 Task: Create a due date automation trigger when advanced on, 2 working days before a card is due add fields with custom fields "Resume" completed at 11:00 AM.
Action: Mouse moved to (1090, 327)
Screenshot: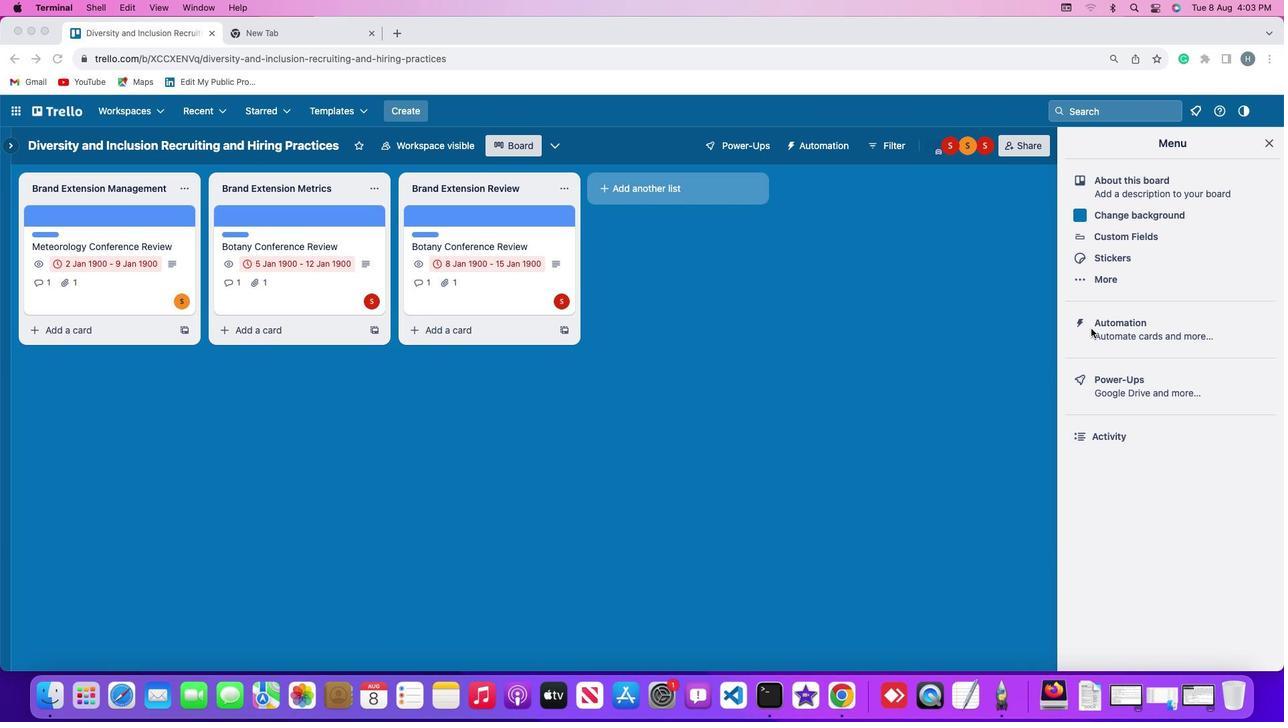 
Action: Mouse pressed left at (1090, 327)
Screenshot: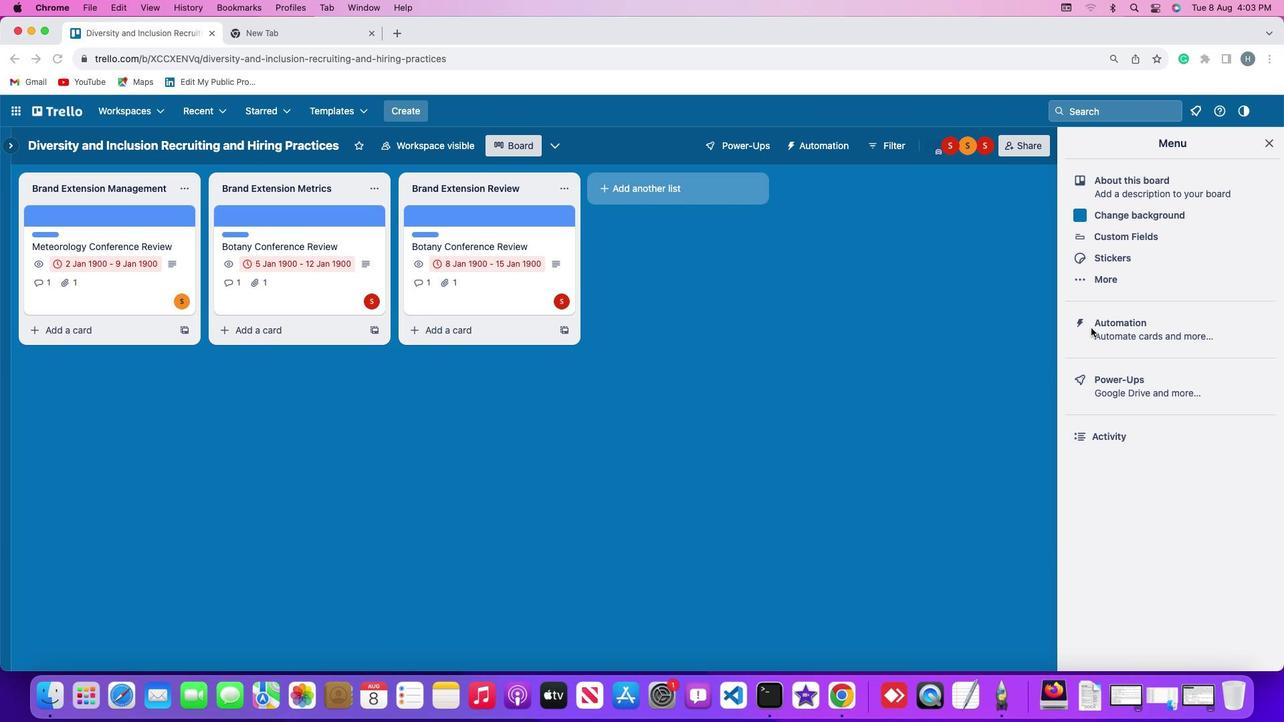 
Action: Mouse pressed left at (1090, 327)
Screenshot: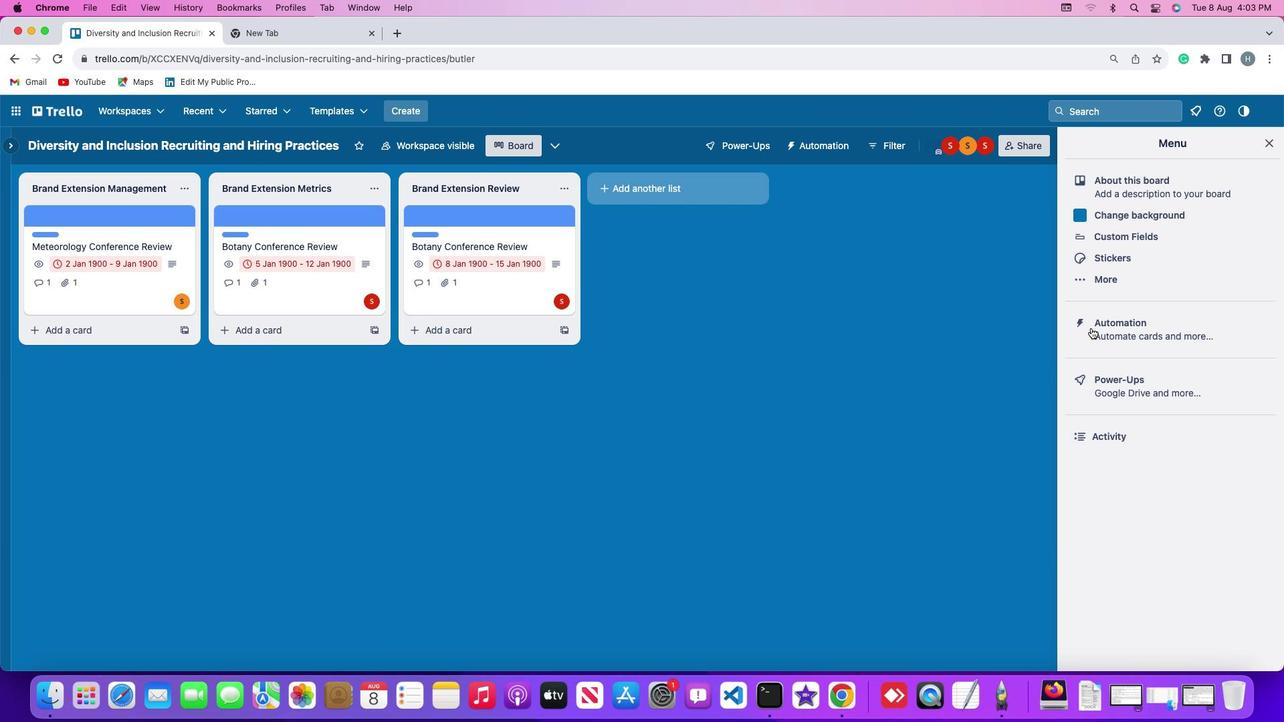 
Action: Mouse moved to (88, 321)
Screenshot: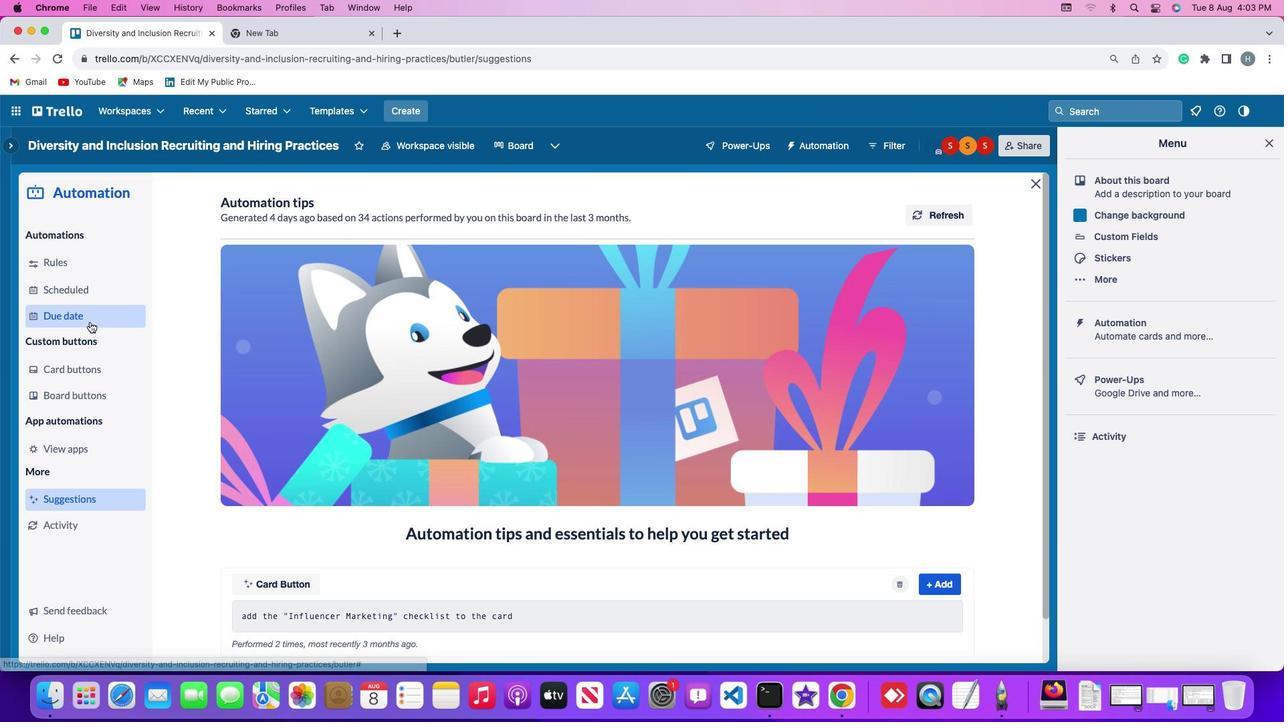 
Action: Mouse pressed left at (88, 321)
Screenshot: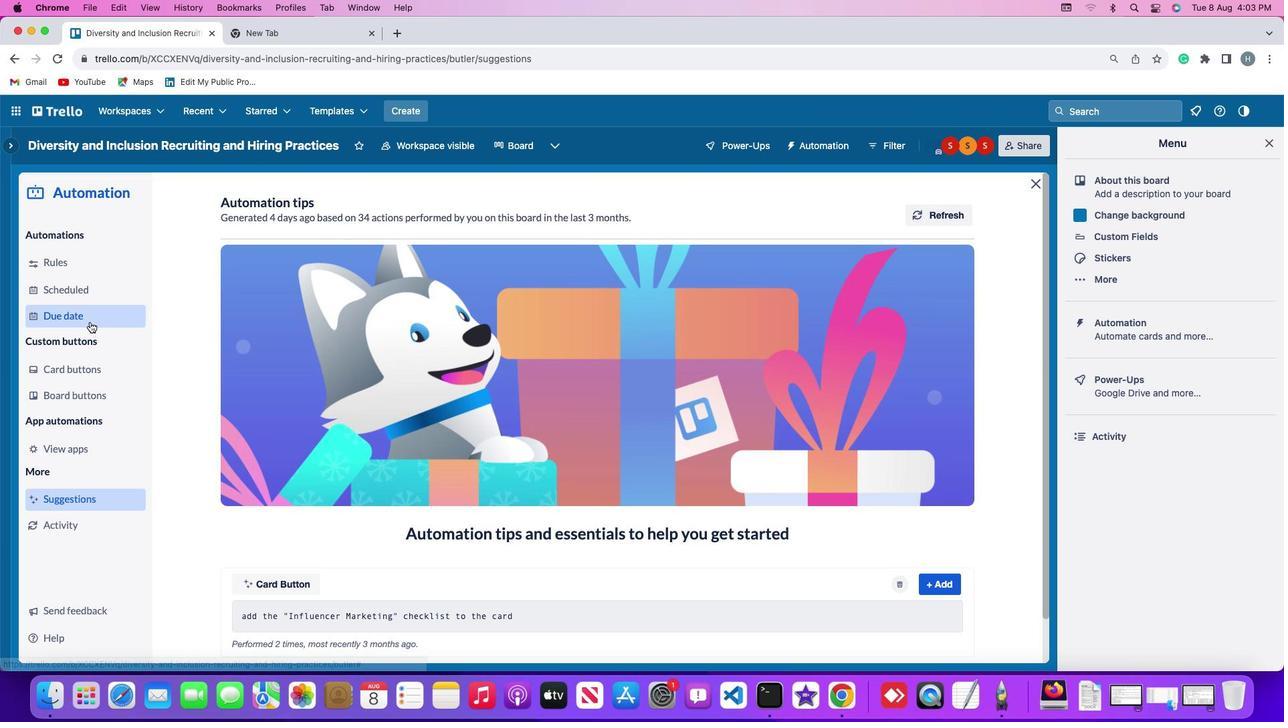 
Action: Mouse moved to (885, 206)
Screenshot: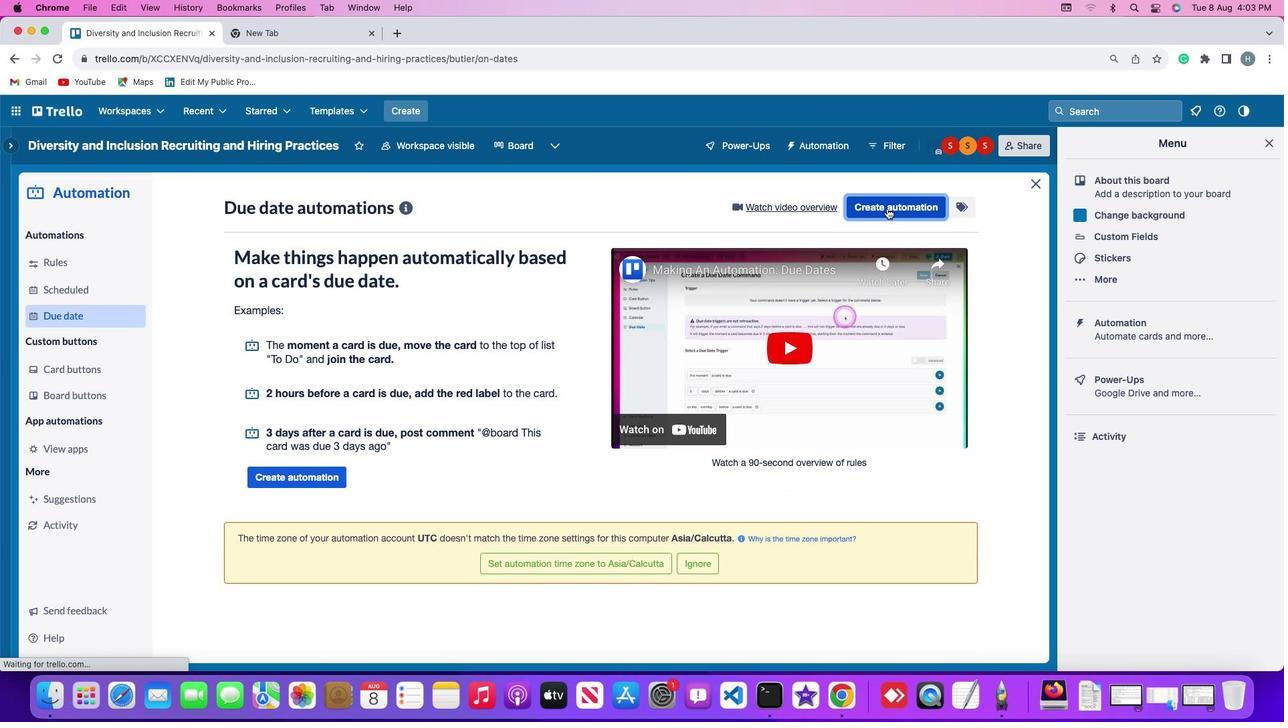
Action: Mouse pressed left at (885, 206)
Screenshot: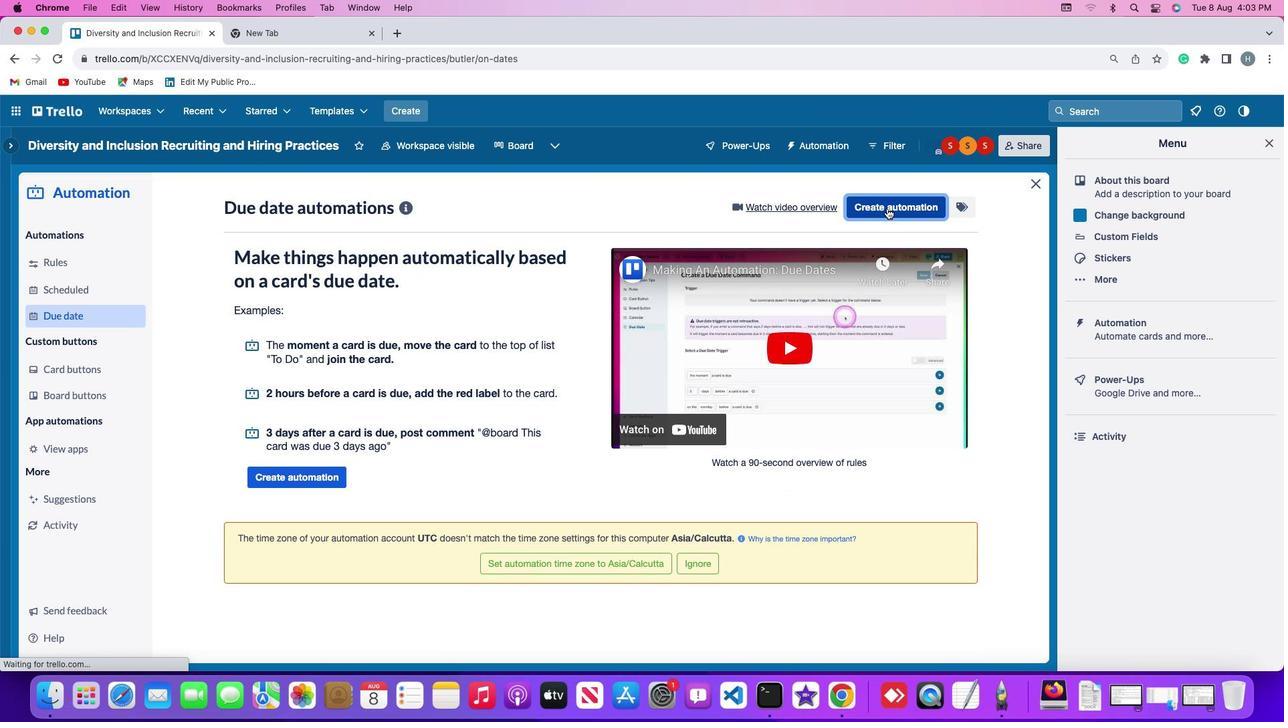 
Action: Mouse moved to (319, 337)
Screenshot: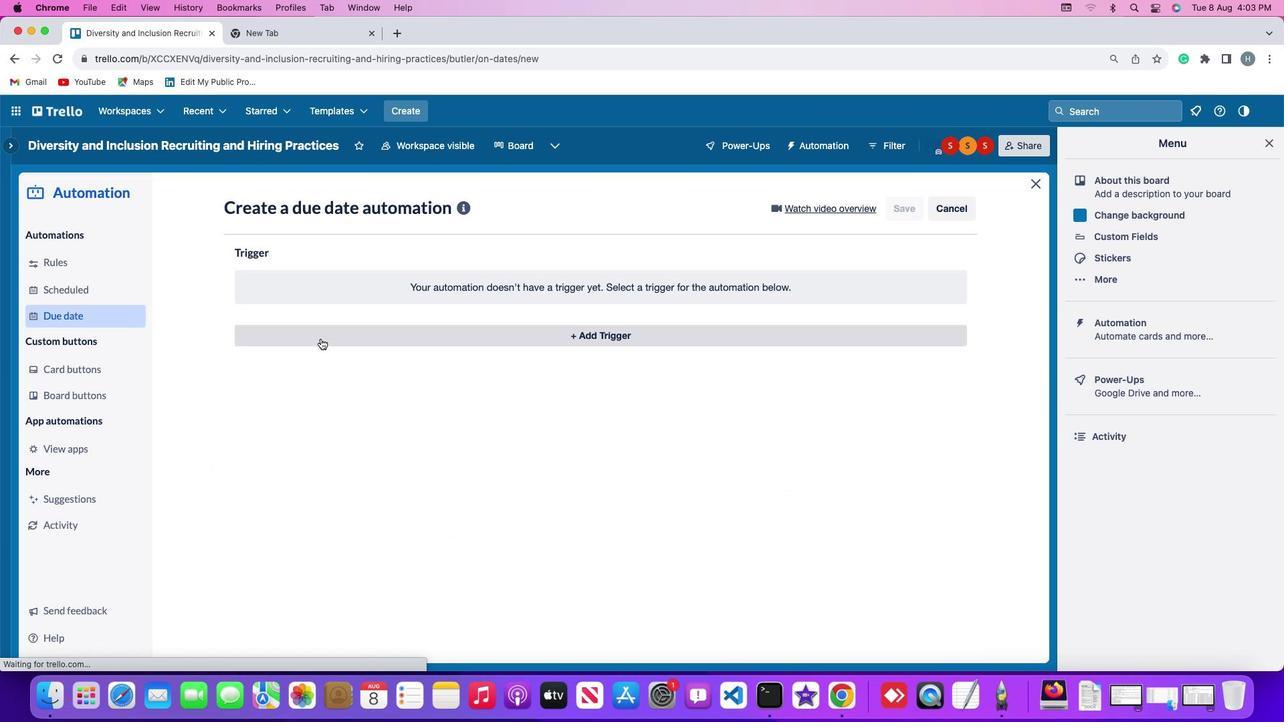 
Action: Mouse pressed left at (319, 337)
Screenshot: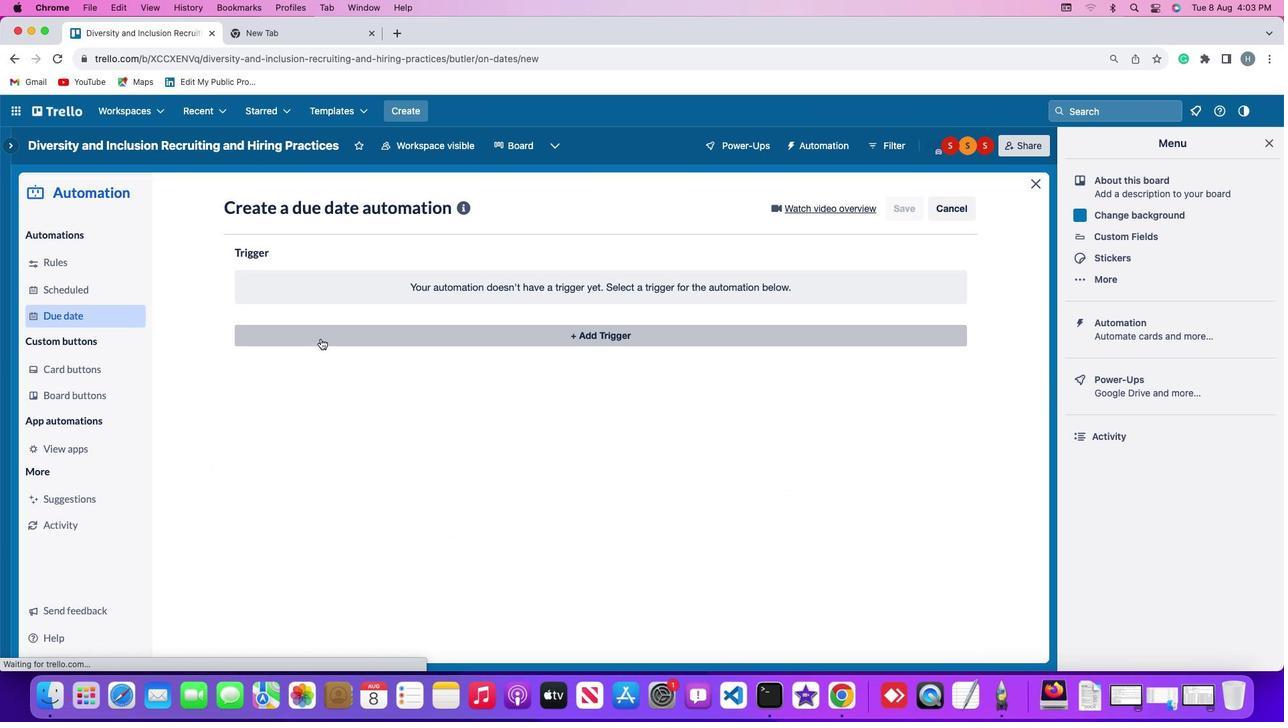 
Action: Mouse moved to (260, 533)
Screenshot: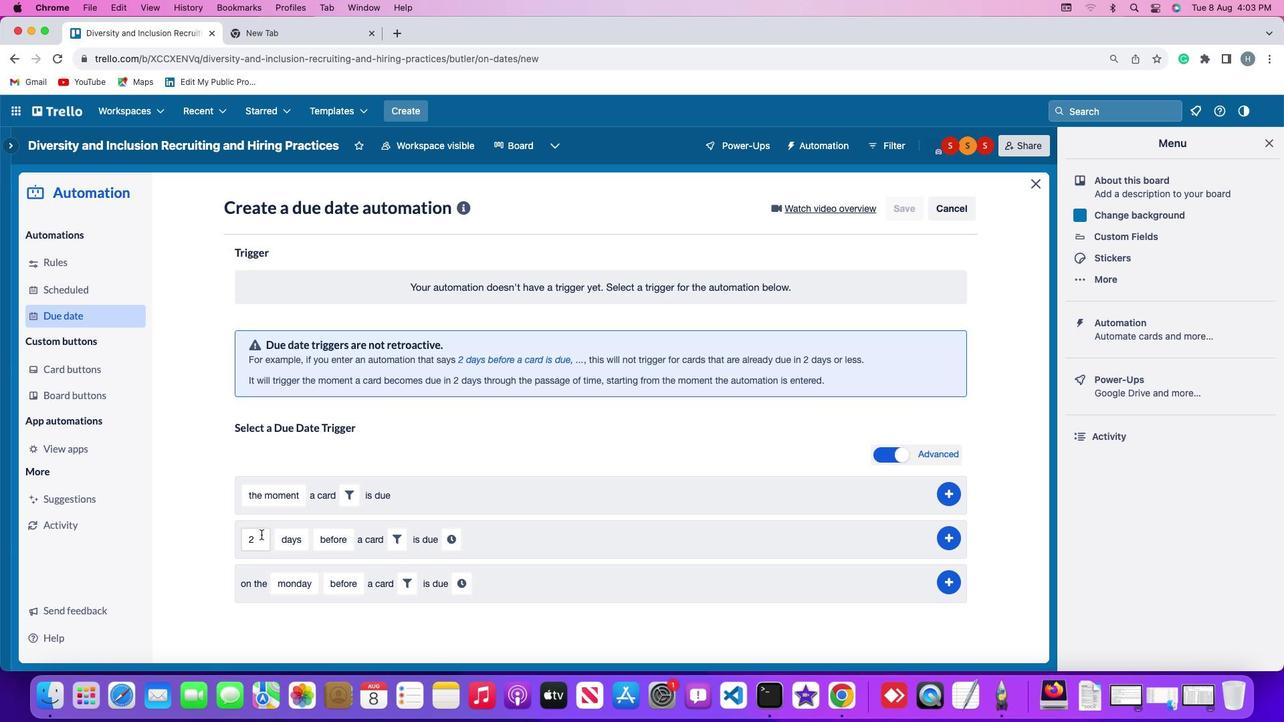 
Action: Mouse pressed left at (260, 533)
Screenshot: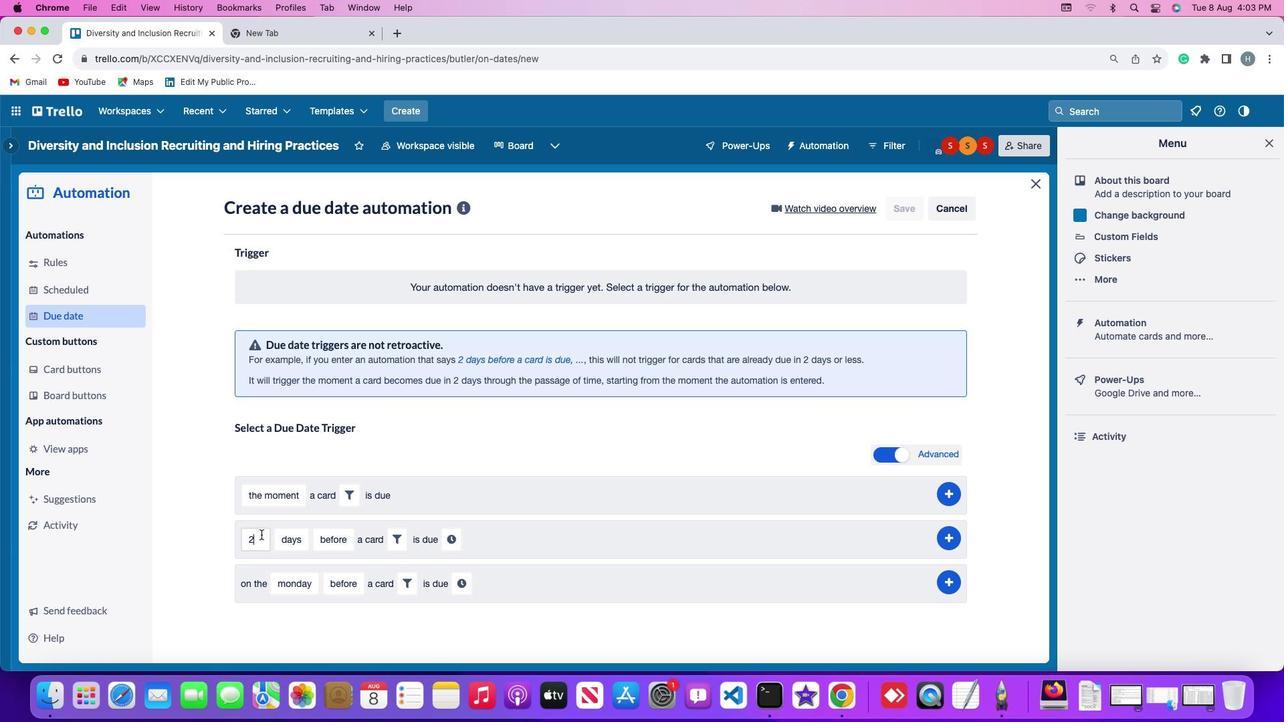 
Action: Key pressed Key.backspace'2'
Screenshot: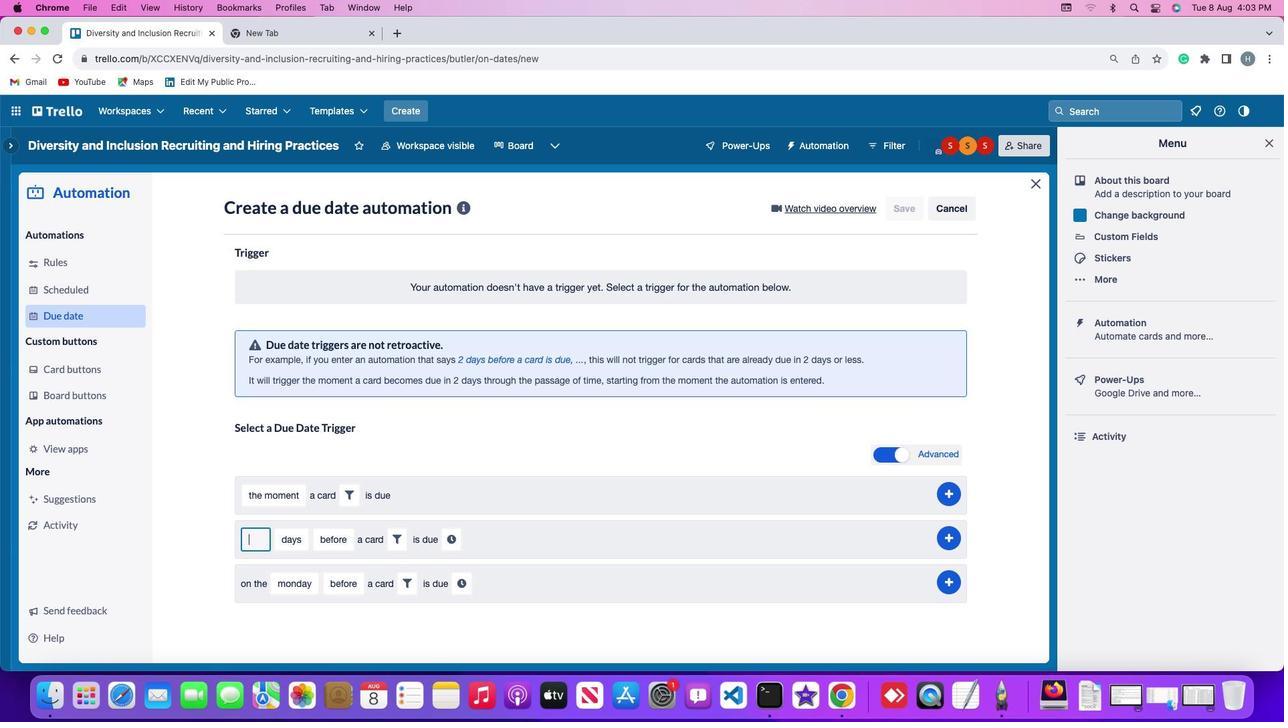 
Action: Mouse moved to (292, 534)
Screenshot: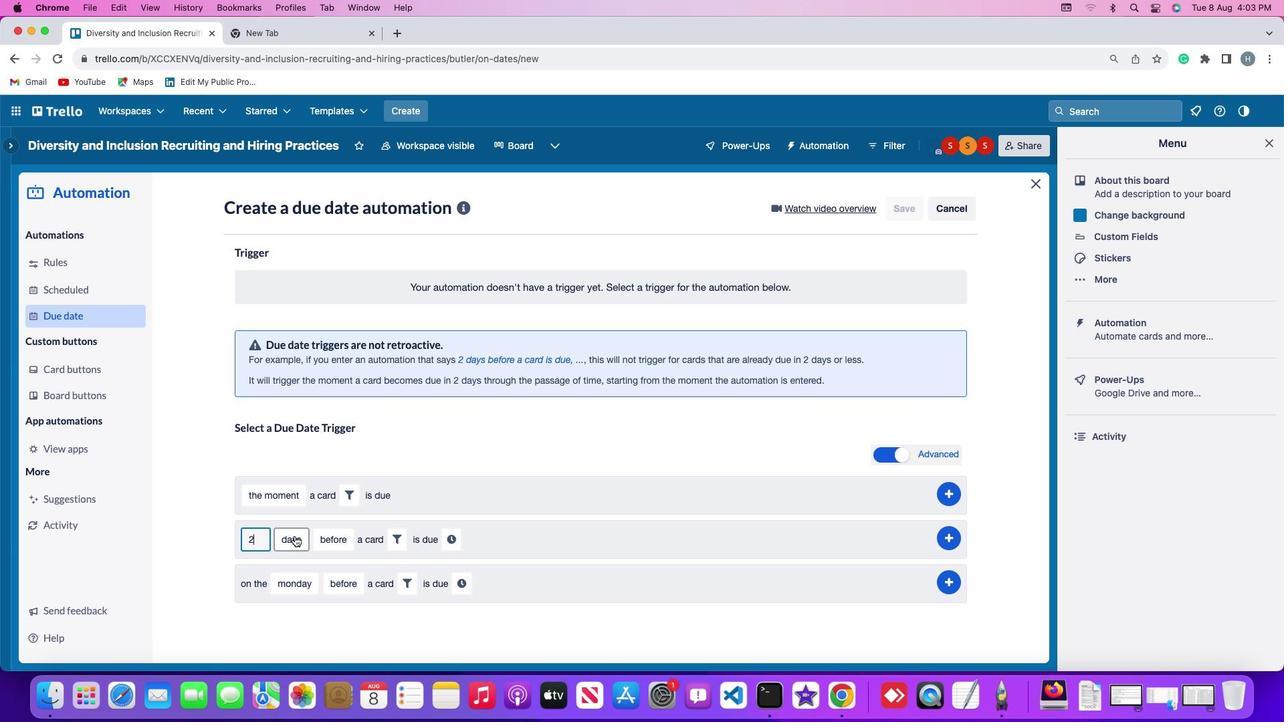 
Action: Mouse pressed left at (292, 534)
Screenshot: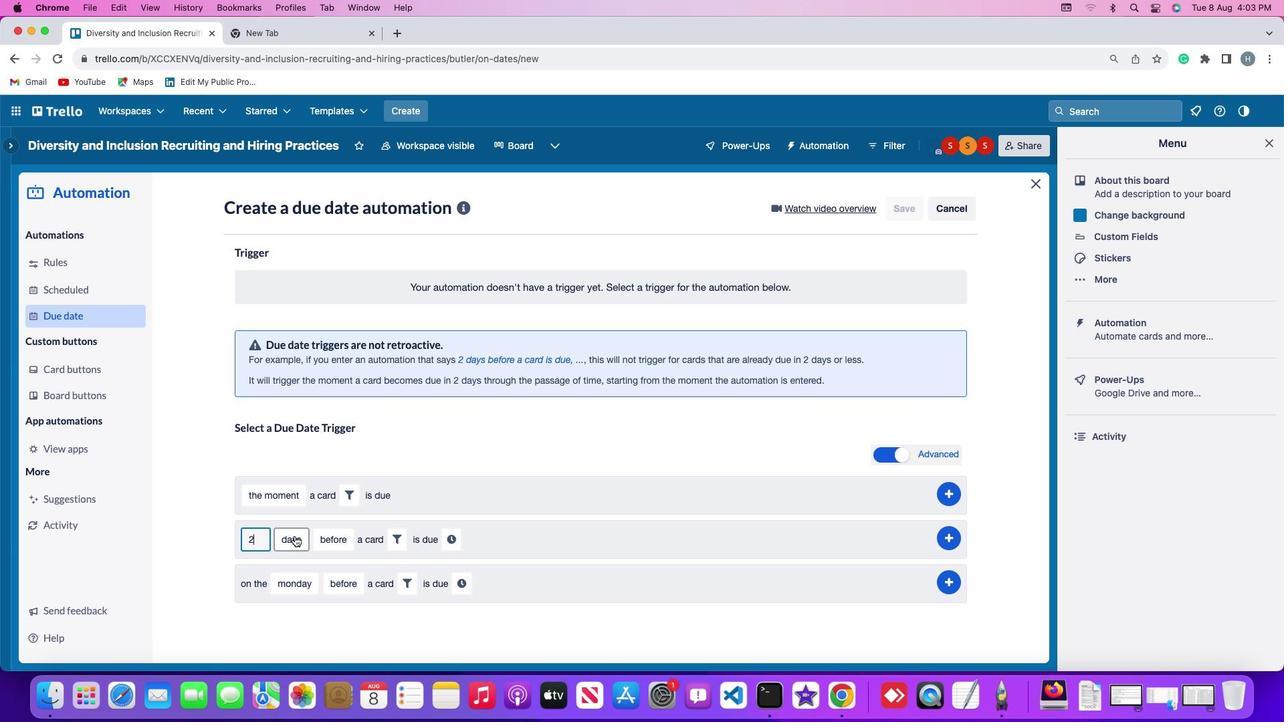 
Action: Mouse moved to (308, 587)
Screenshot: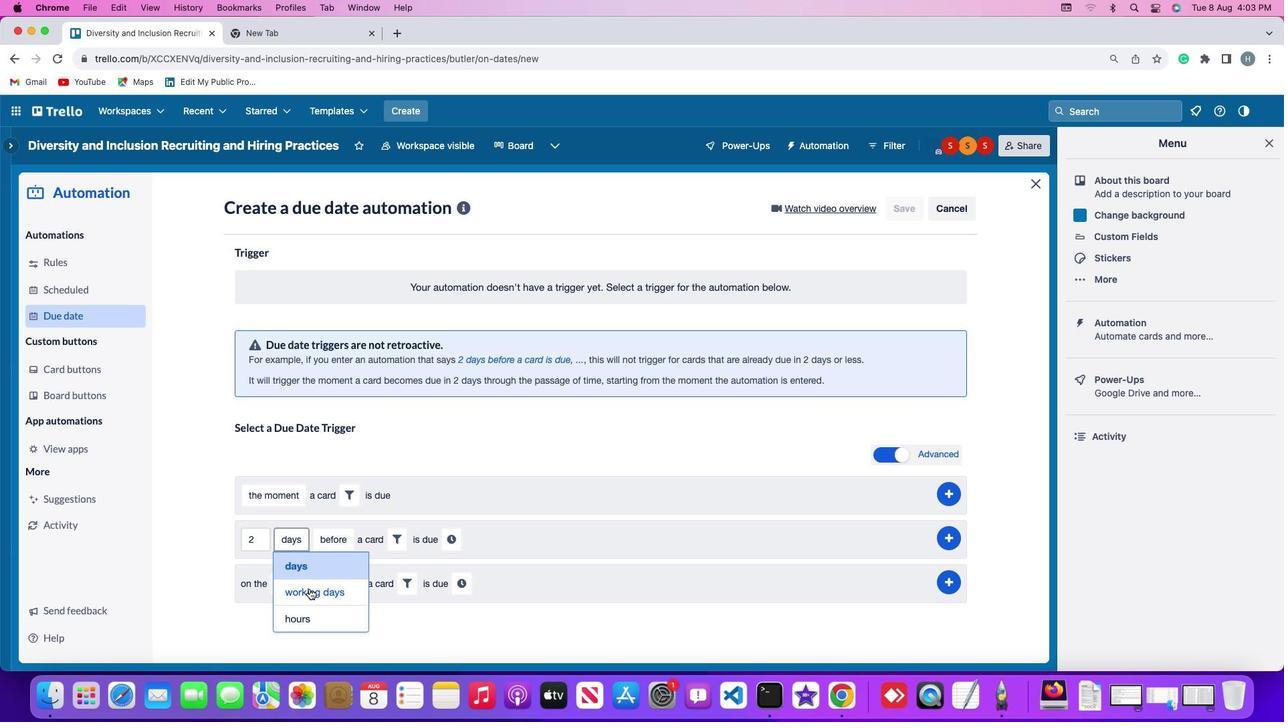 
Action: Mouse pressed left at (308, 587)
Screenshot: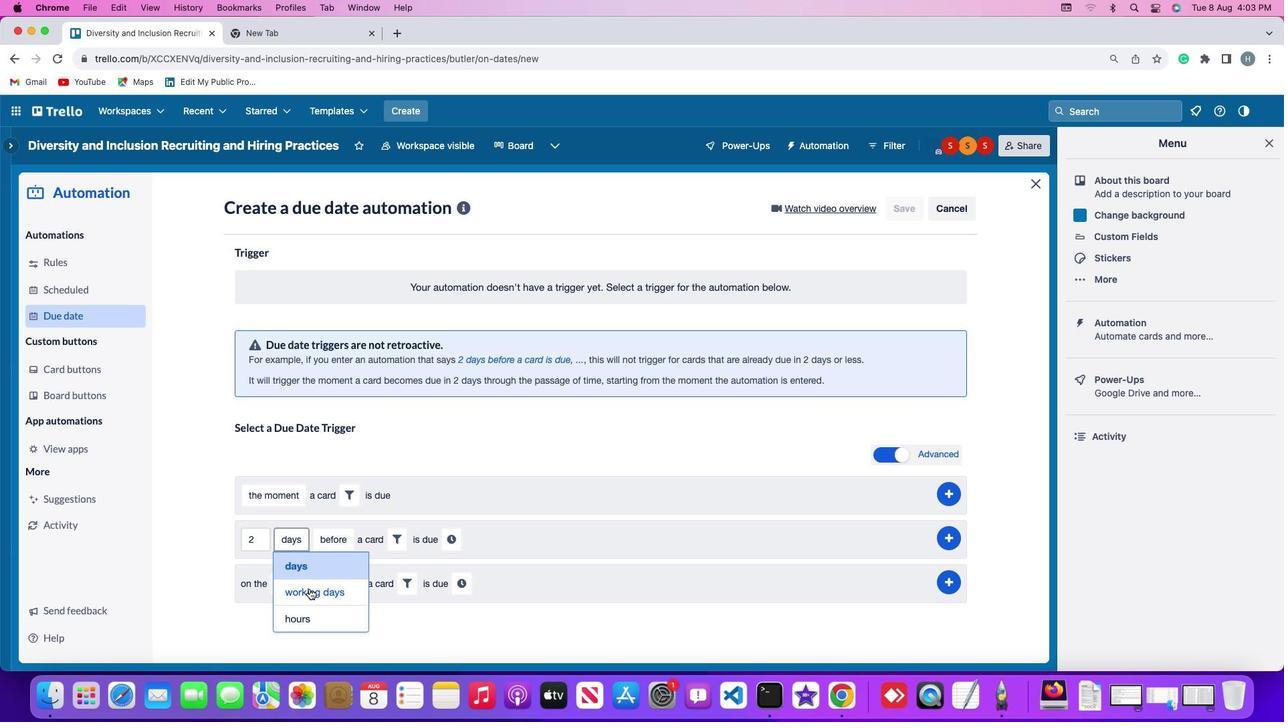
Action: Mouse moved to (369, 540)
Screenshot: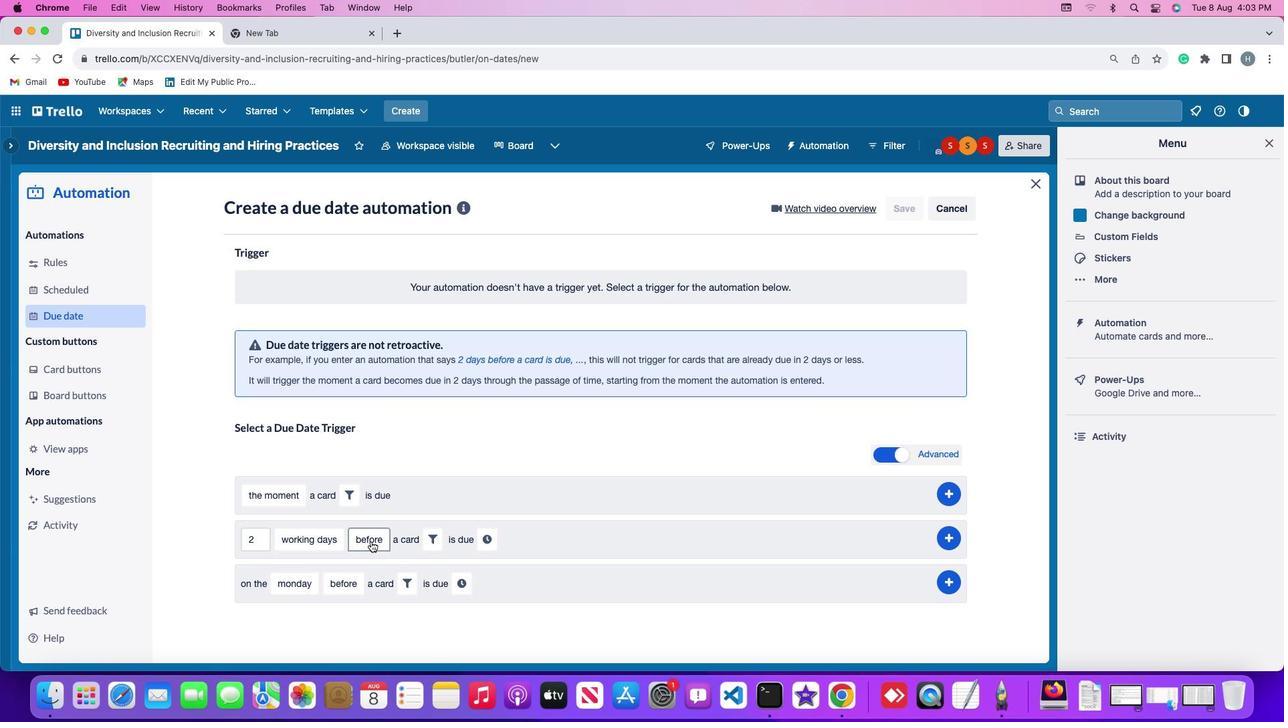 
Action: Mouse pressed left at (369, 540)
Screenshot: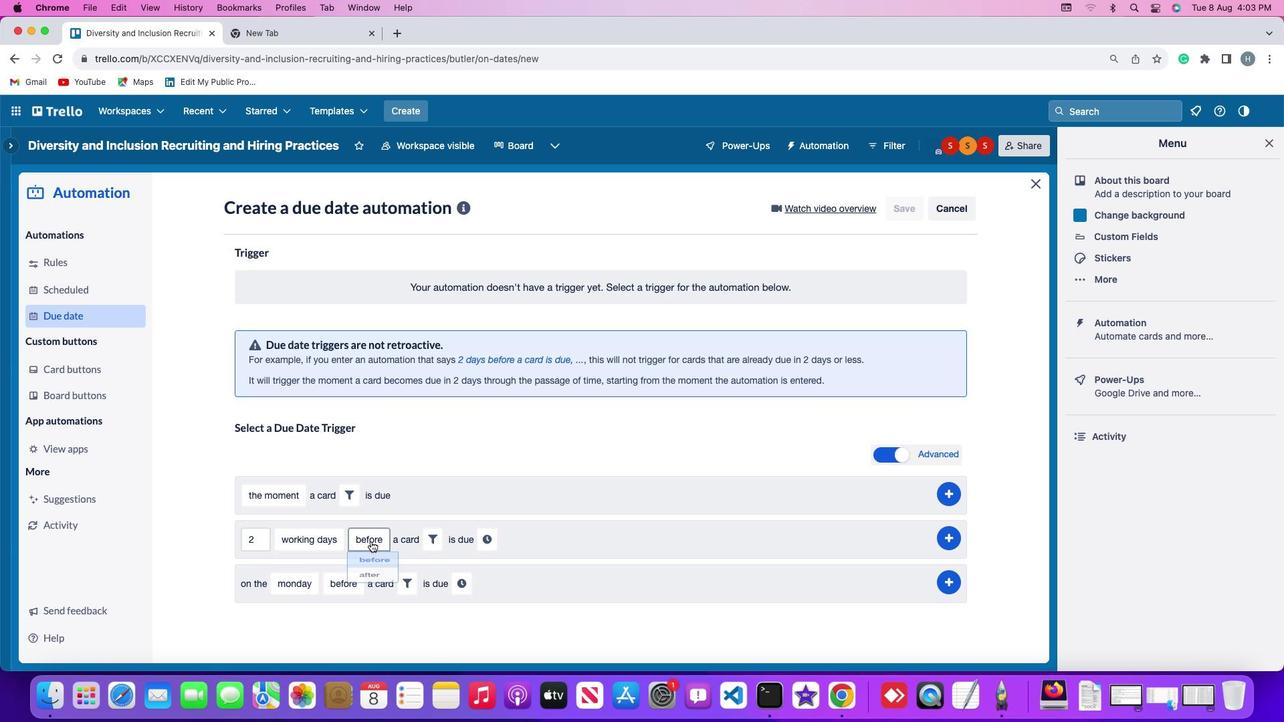 
Action: Mouse moved to (372, 563)
Screenshot: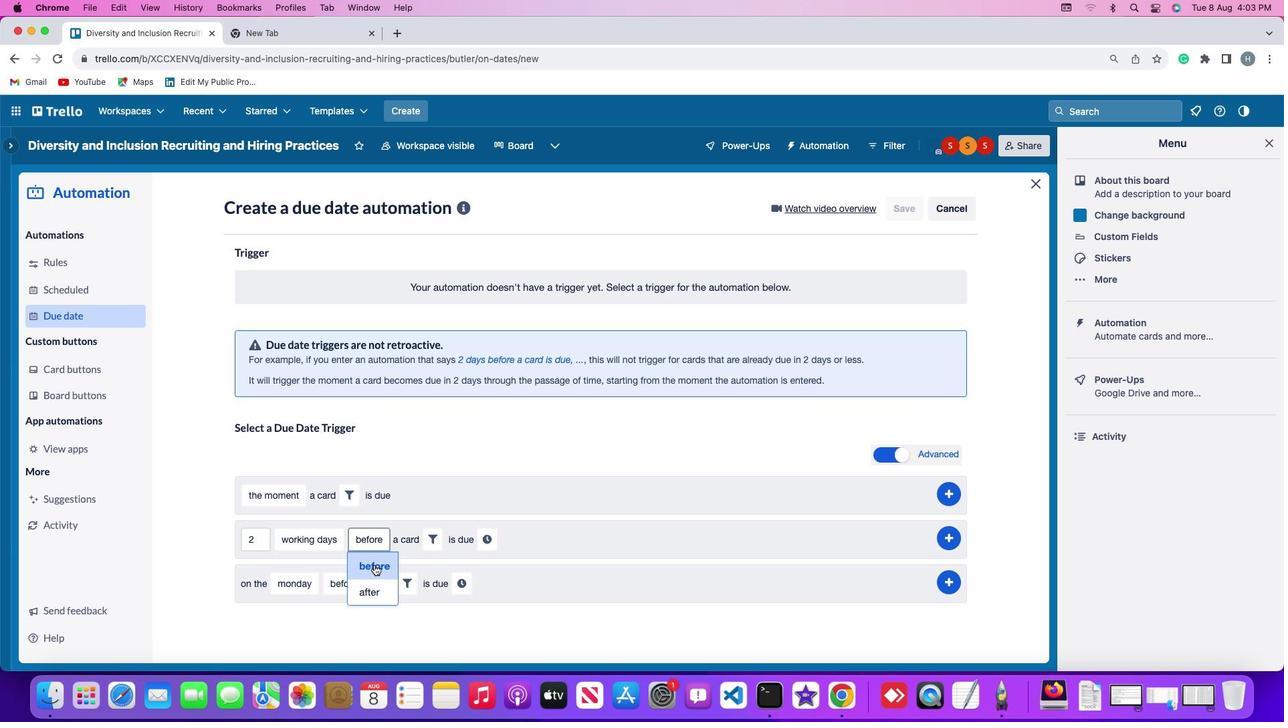 
Action: Mouse pressed left at (372, 563)
Screenshot: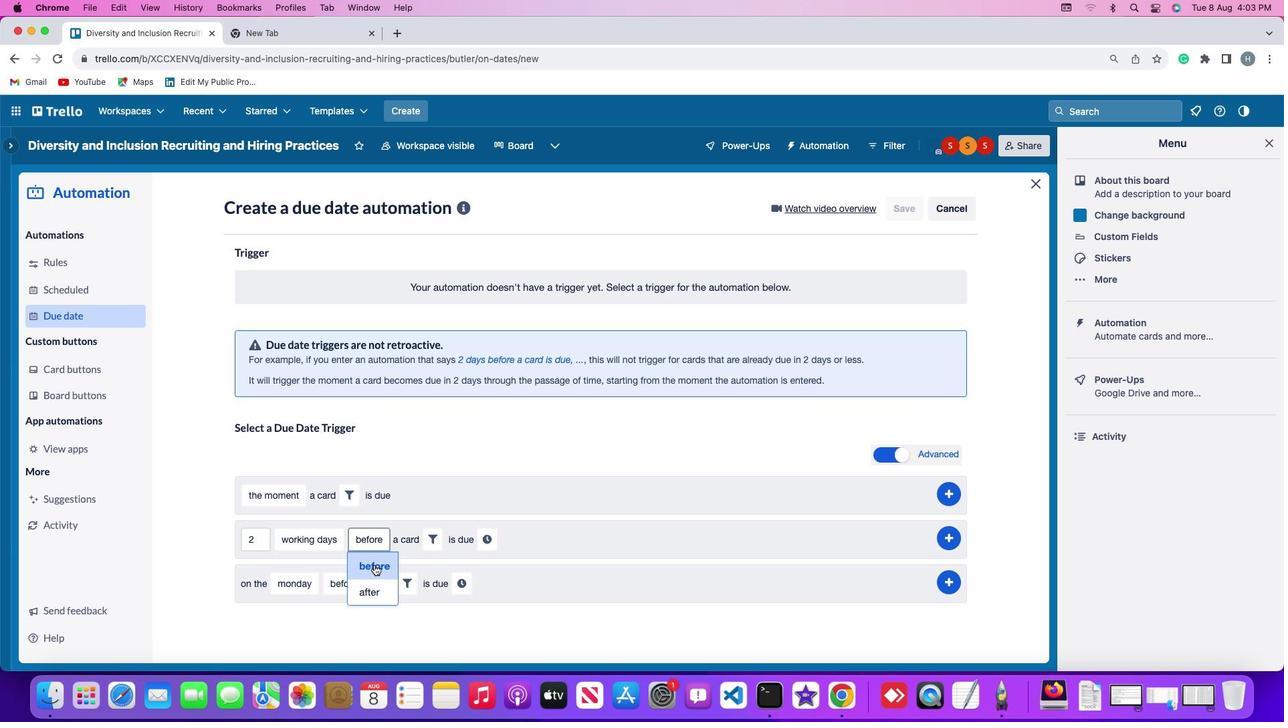 
Action: Mouse moved to (432, 541)
Screenshot: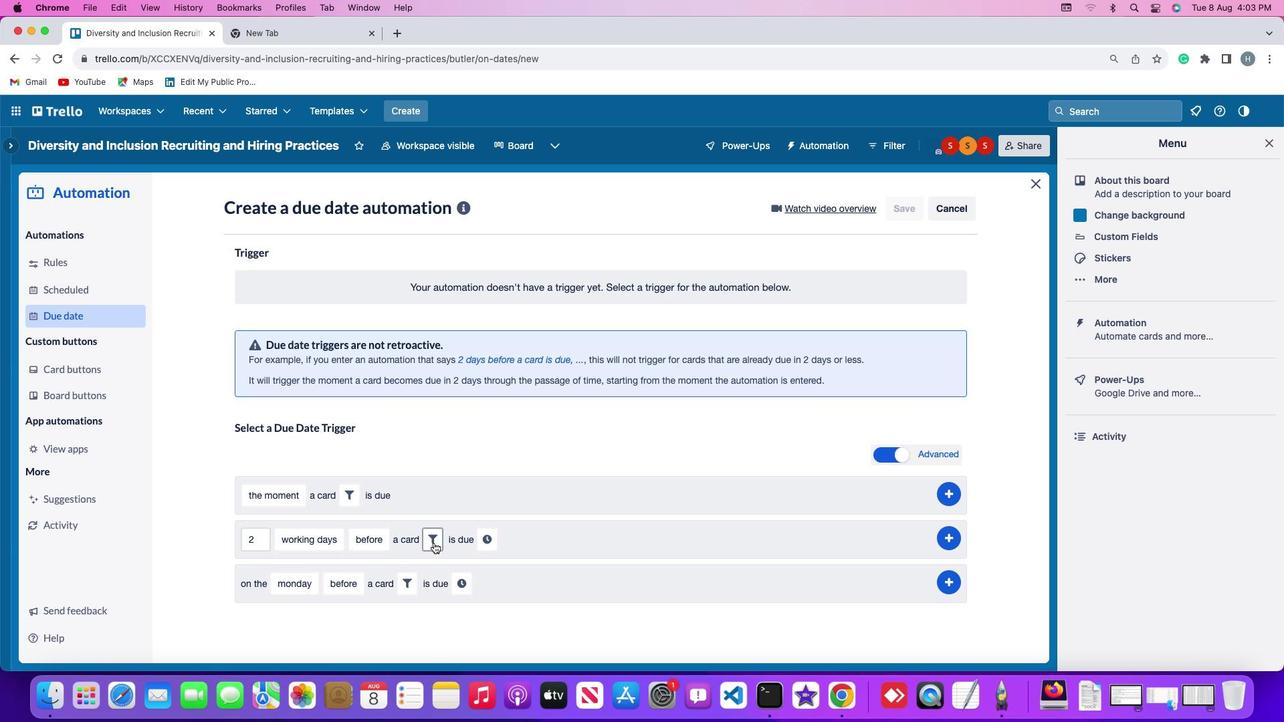 
Action: Mouse pressed left at (432, 541)
Screenshot: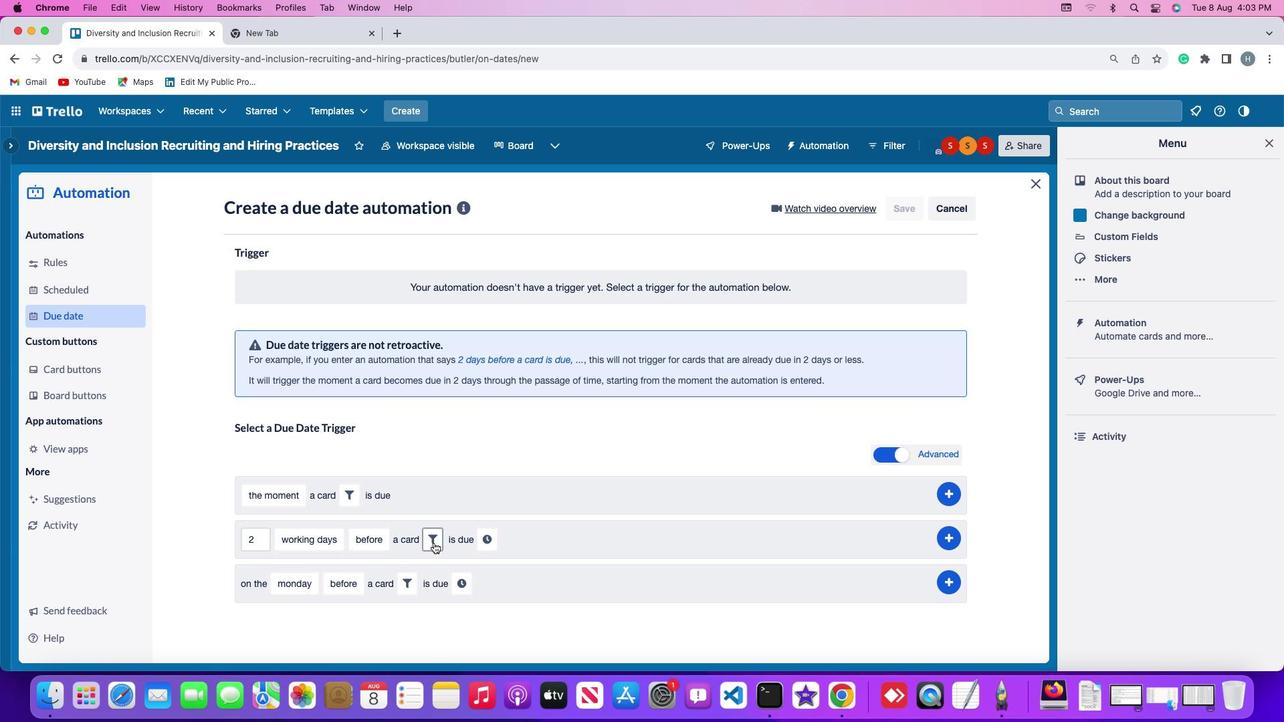 
Action: Mouse moved to (652, 576)
Screenshot: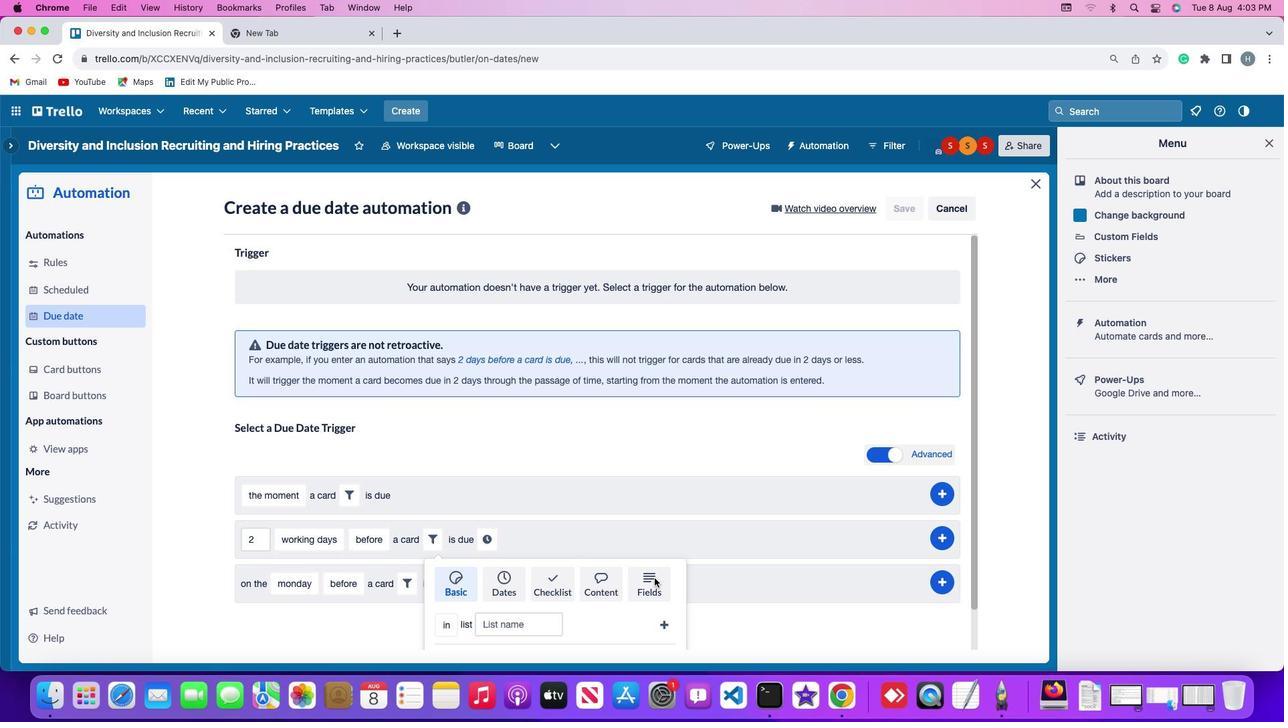 
Action: Mouse pressed left at (652, 576)
Screenshot: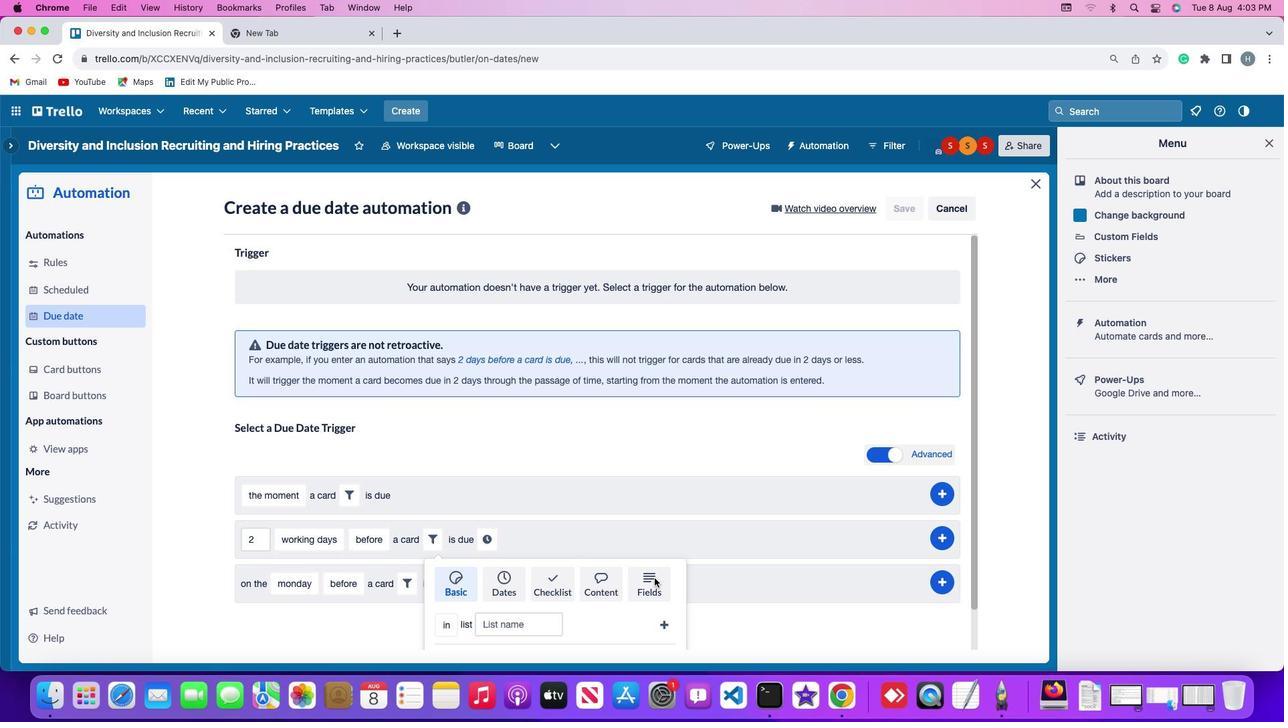 
Action: Mouse moved to (389, 612)
Screenshot: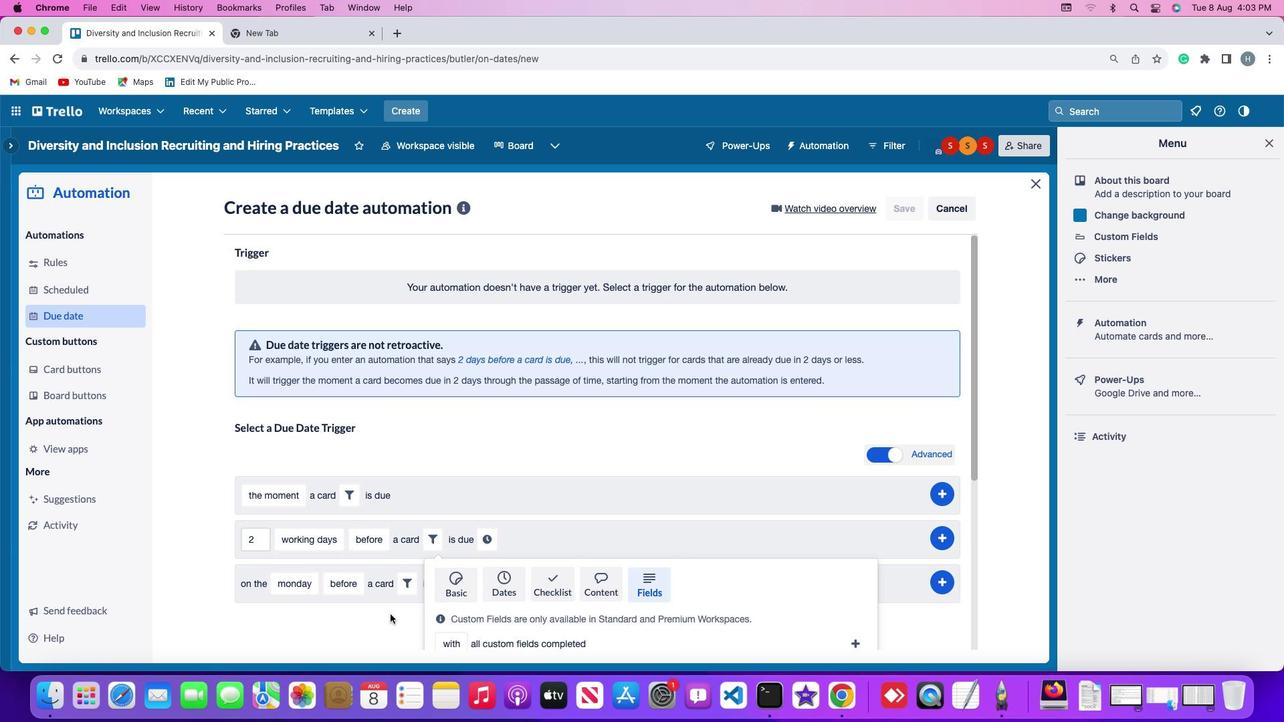 
Action: Mouse scrolled (389, 612) with delta (0, -1)
Screenshot: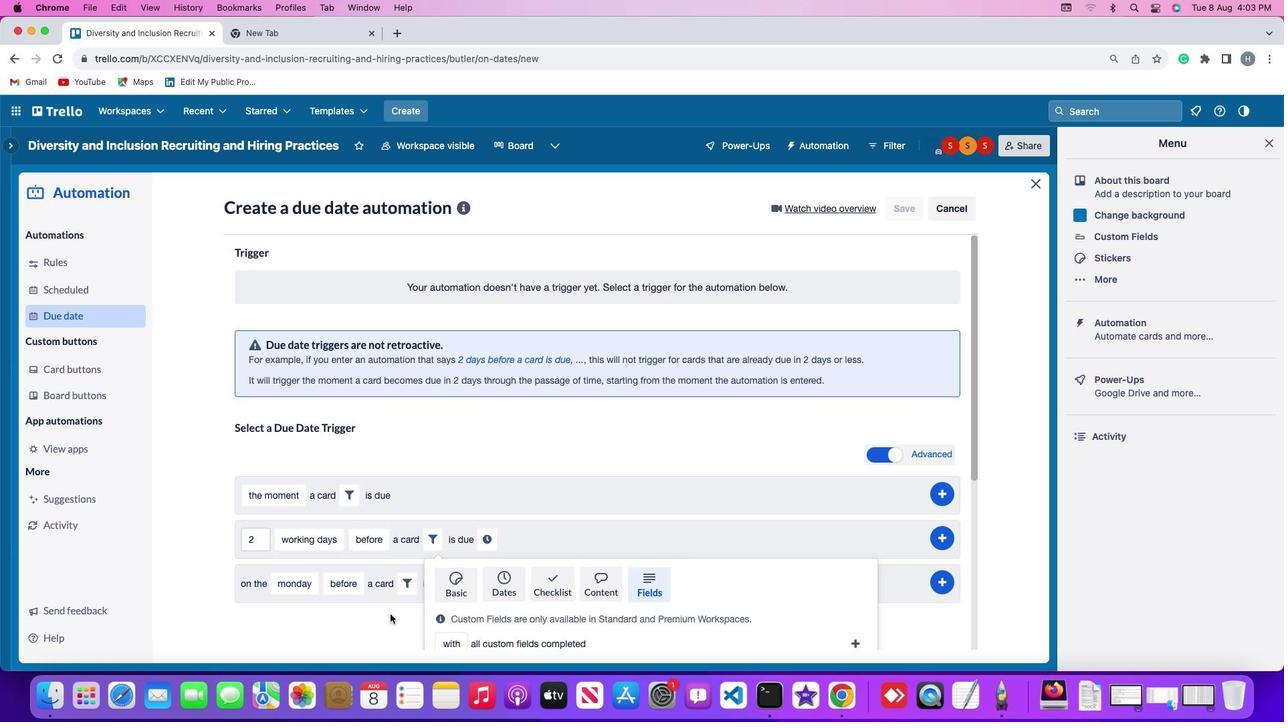 
Action: Mouse scrolled (389, 612) with delta (0, -1)
Screenshot: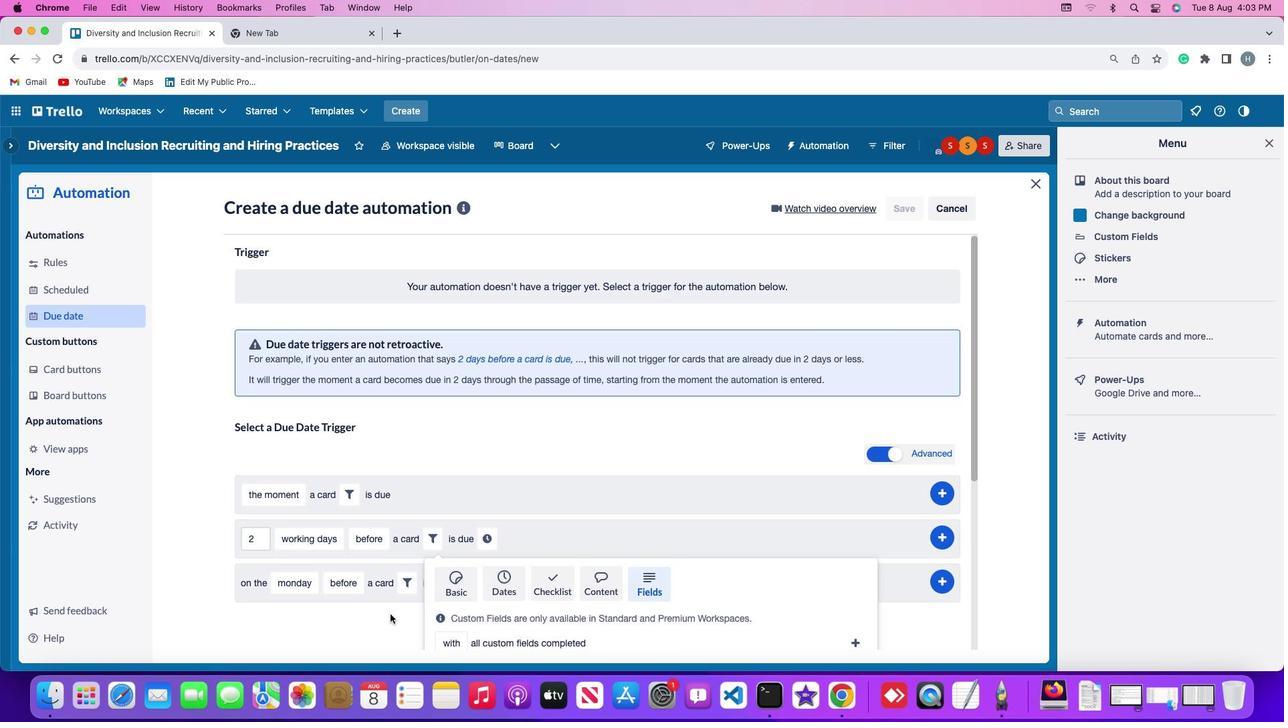 
Action: Mouse scrolled (389, 612) with delta (0, -2)
Screenshot: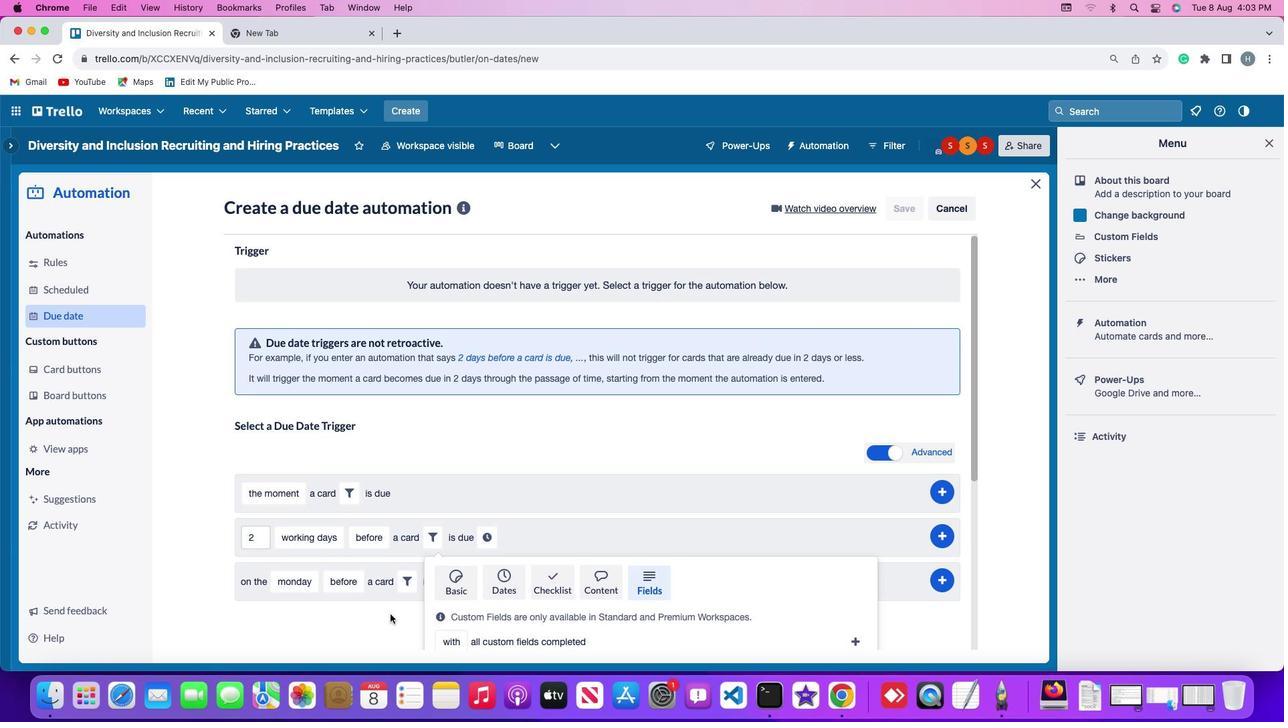 
Action: Mouse scrolled (389, 612) with delta (0, -3)
Screenshot: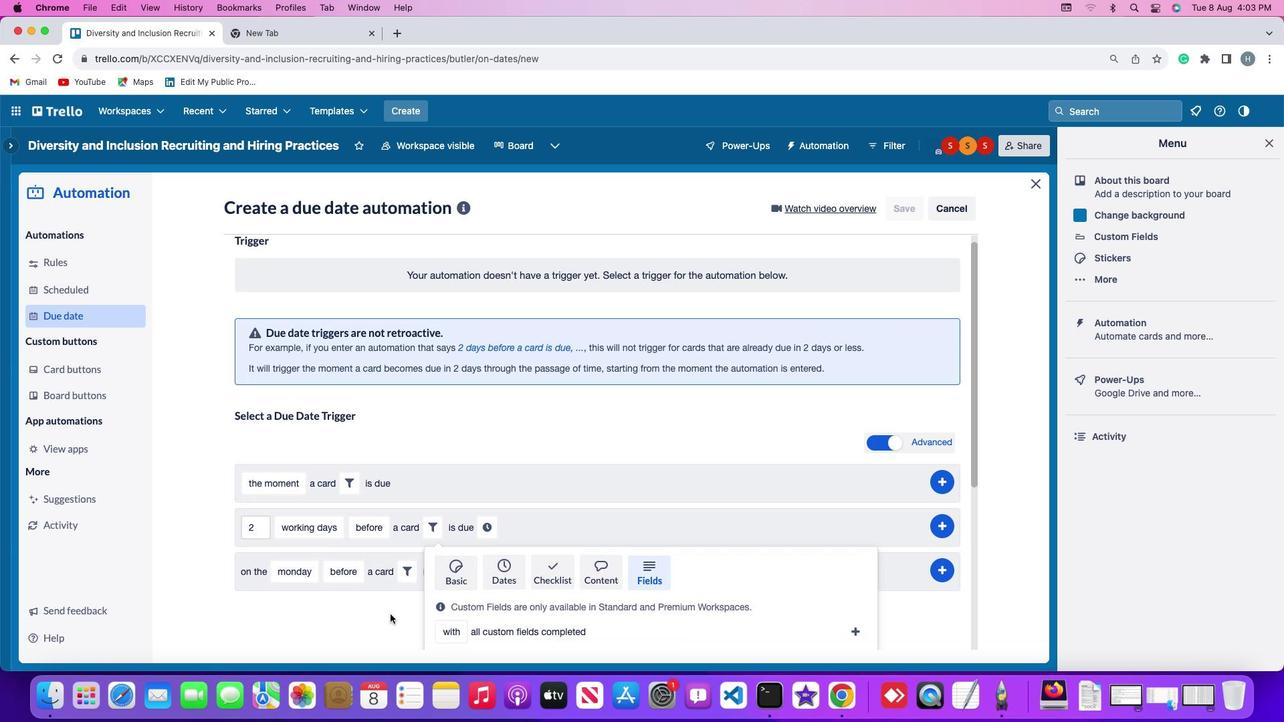 
Action: Mouse scrolled (389, 612) with delta (0, -1)
Screenshot: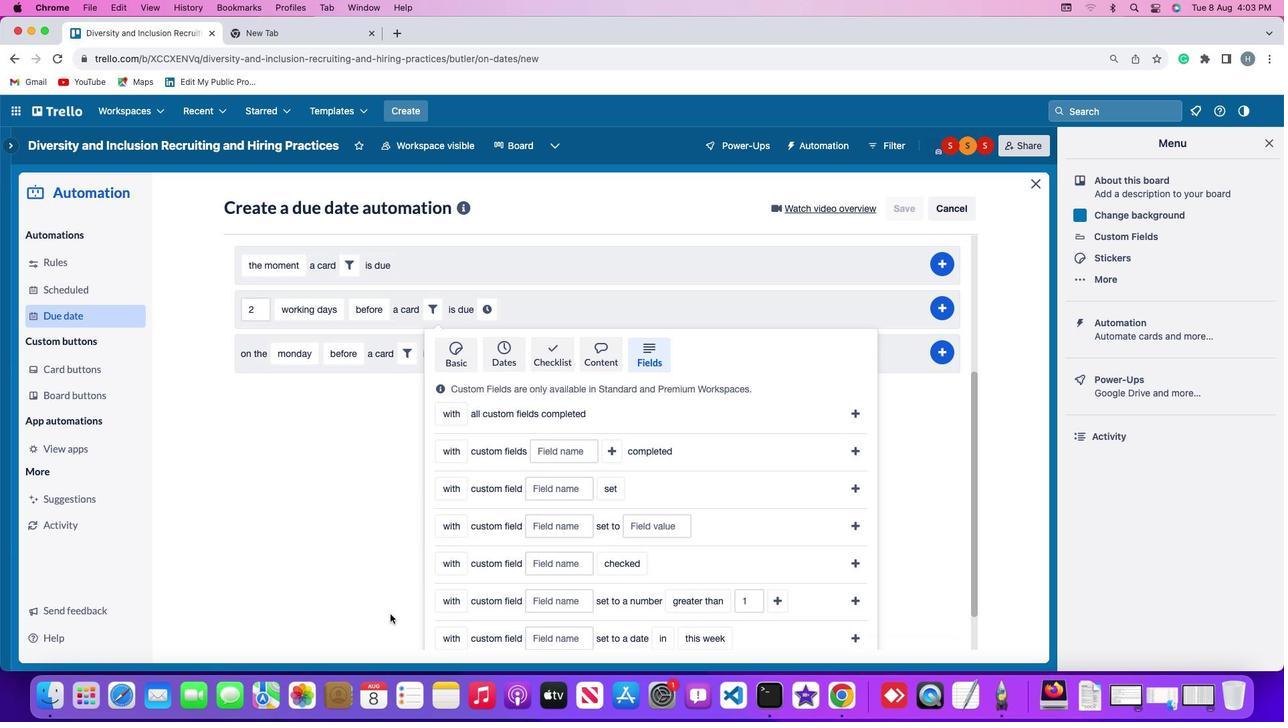 
Action: Mouse scrolled (389, 612) with delta (0, -1)
Screenshot: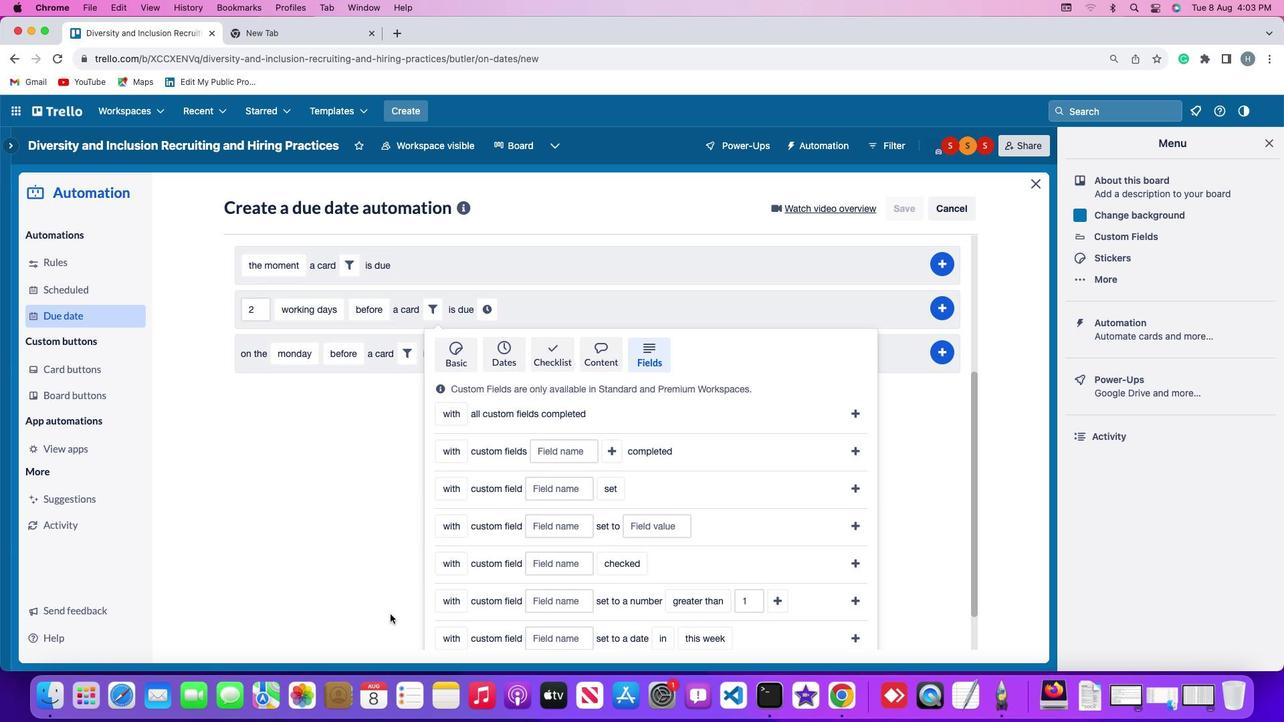 
Action: Mouse scrolled (389, 612) with delta (0, -2)
Screenshot: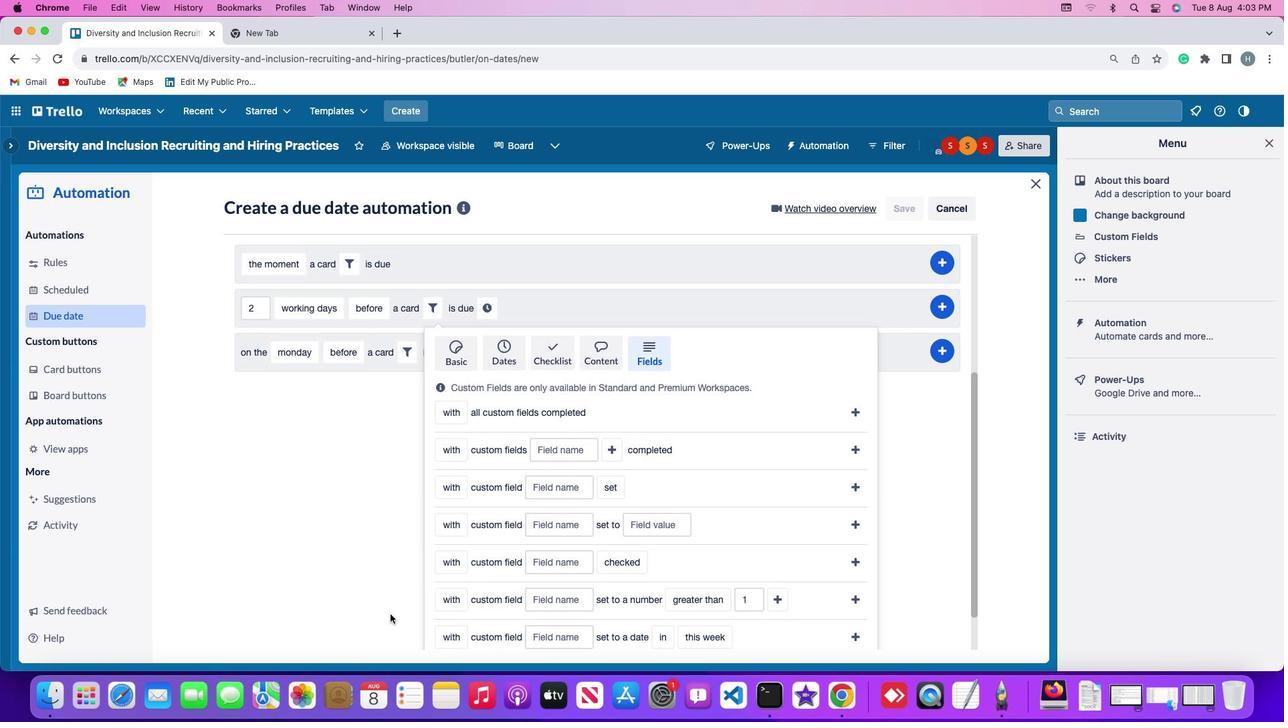 
Action: Mouse scrolled (389, 612) with delta (0, -3)
Screenshot: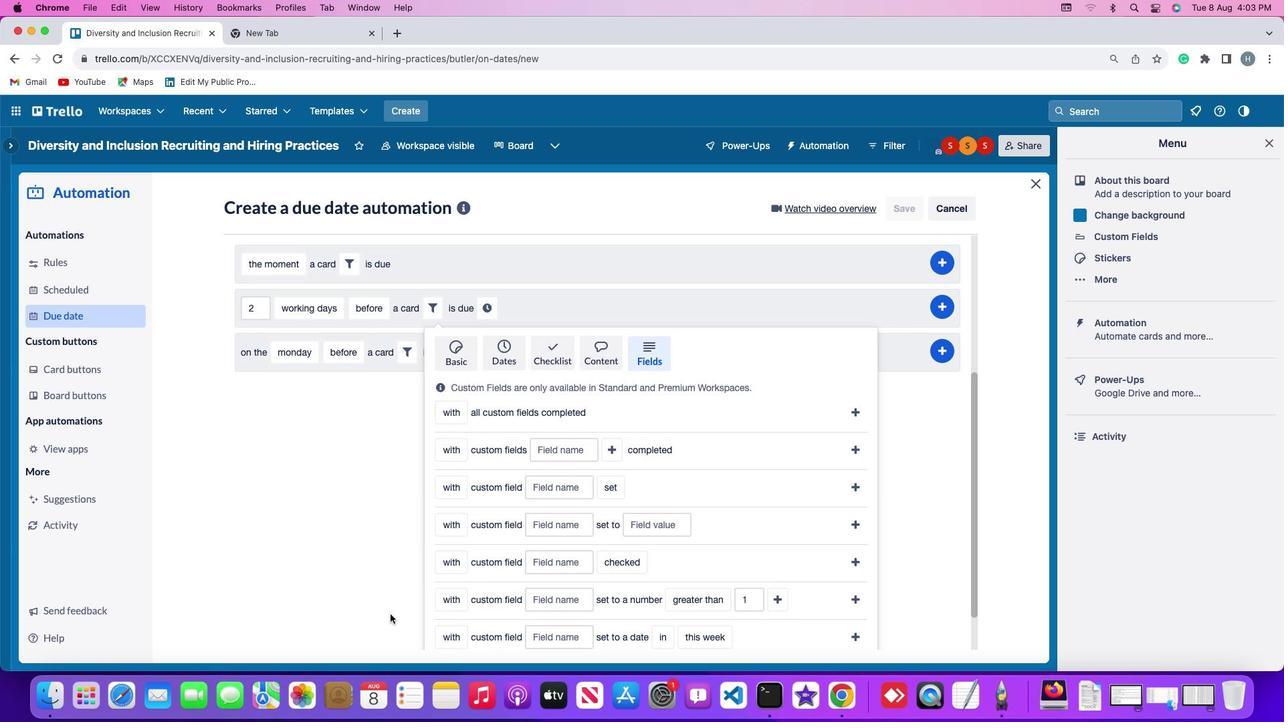 
Action: Mouse moved to (445, 399)
Screenshot: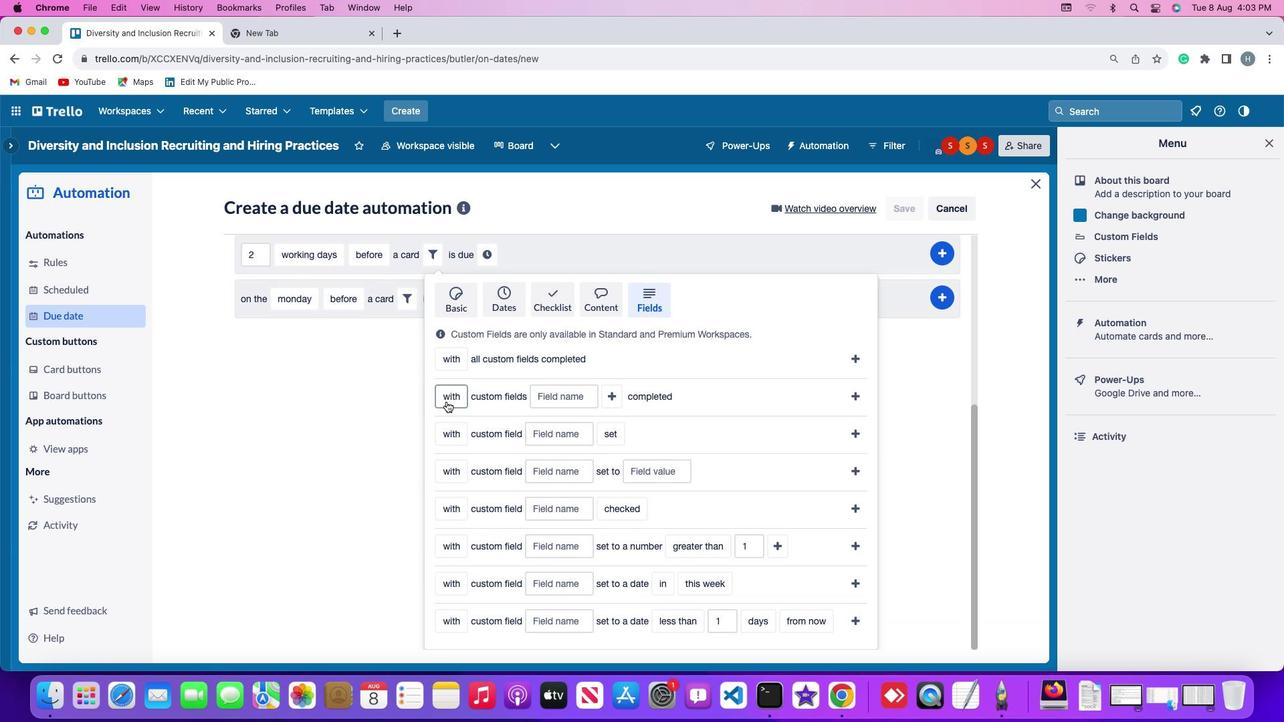 
Action: Mouse pressed left at (445, 399)
Screenshot: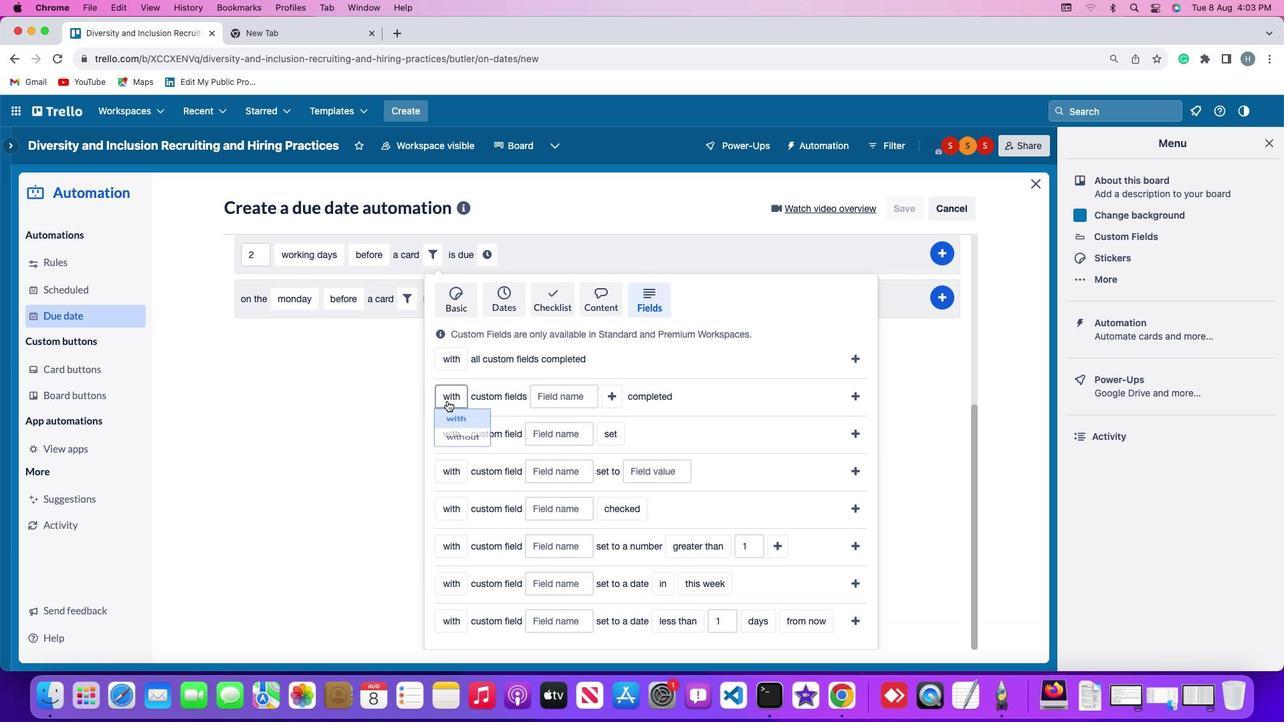 
Action: Mouse moved to (454, 422)
Screenshot: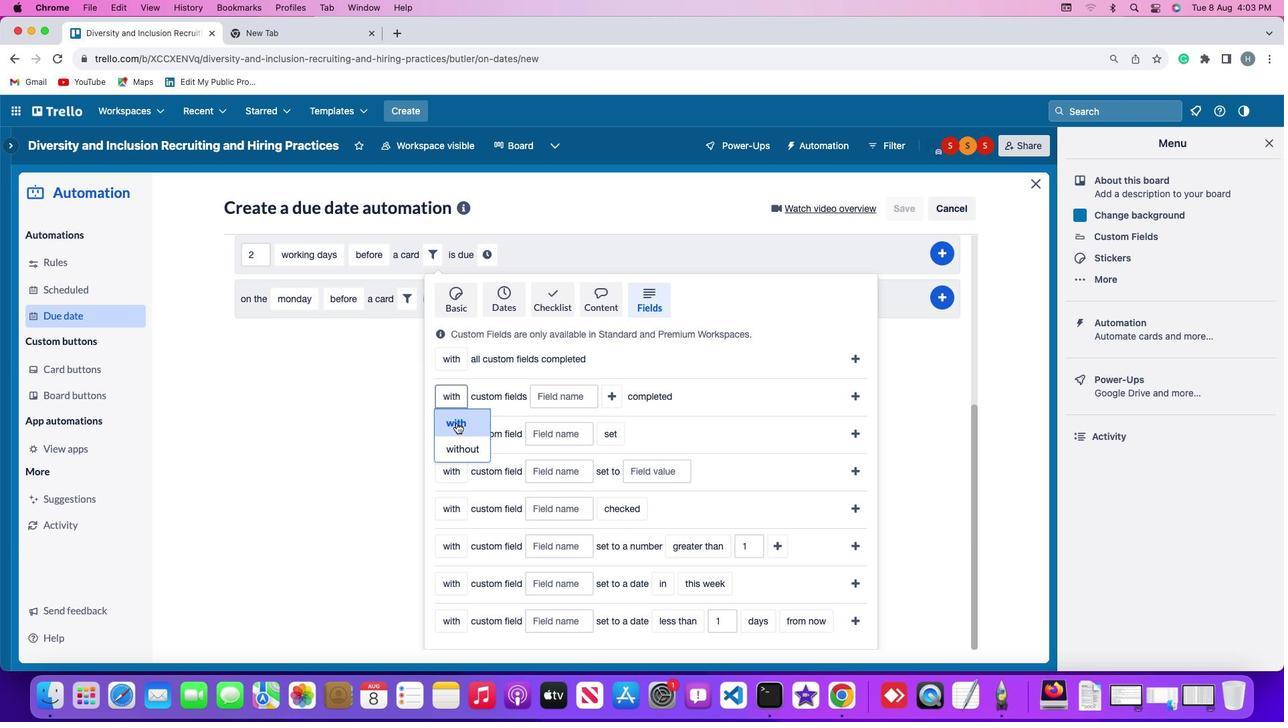 
Action: Mouse pressed left at (454, 422)
Screenshot: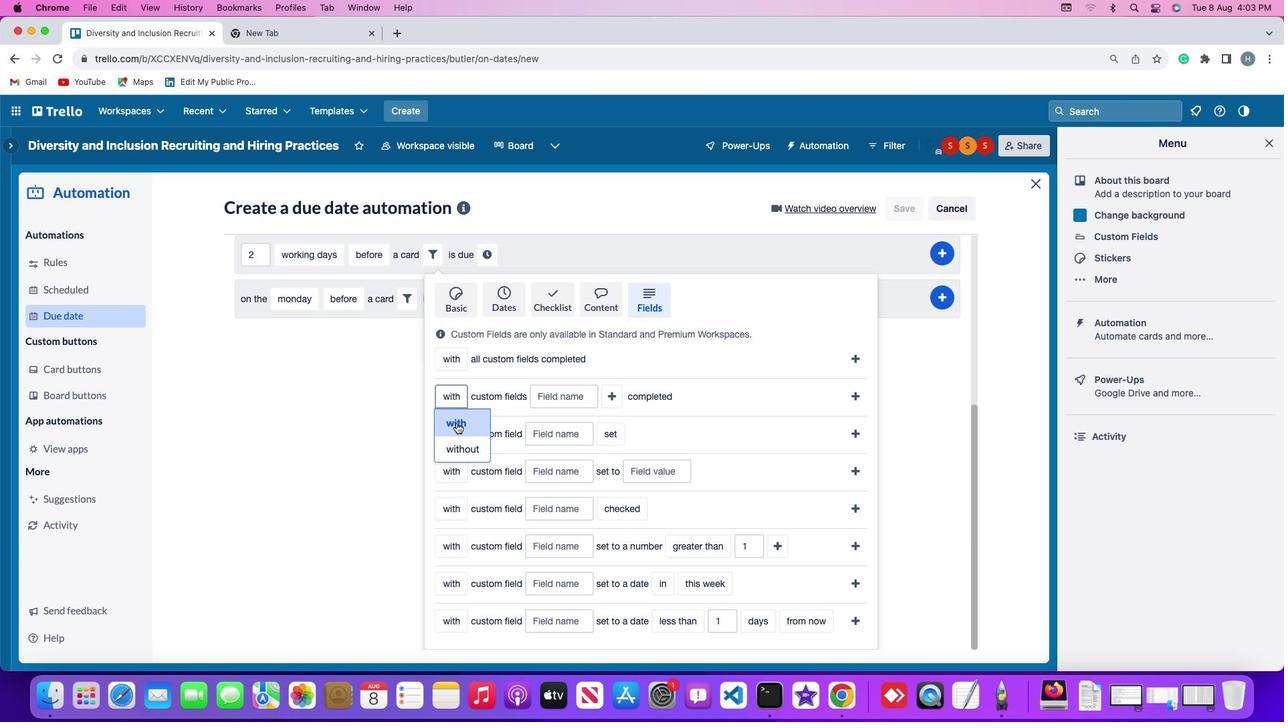 
Action: Mouse moved to (558, 395)
Screenshot: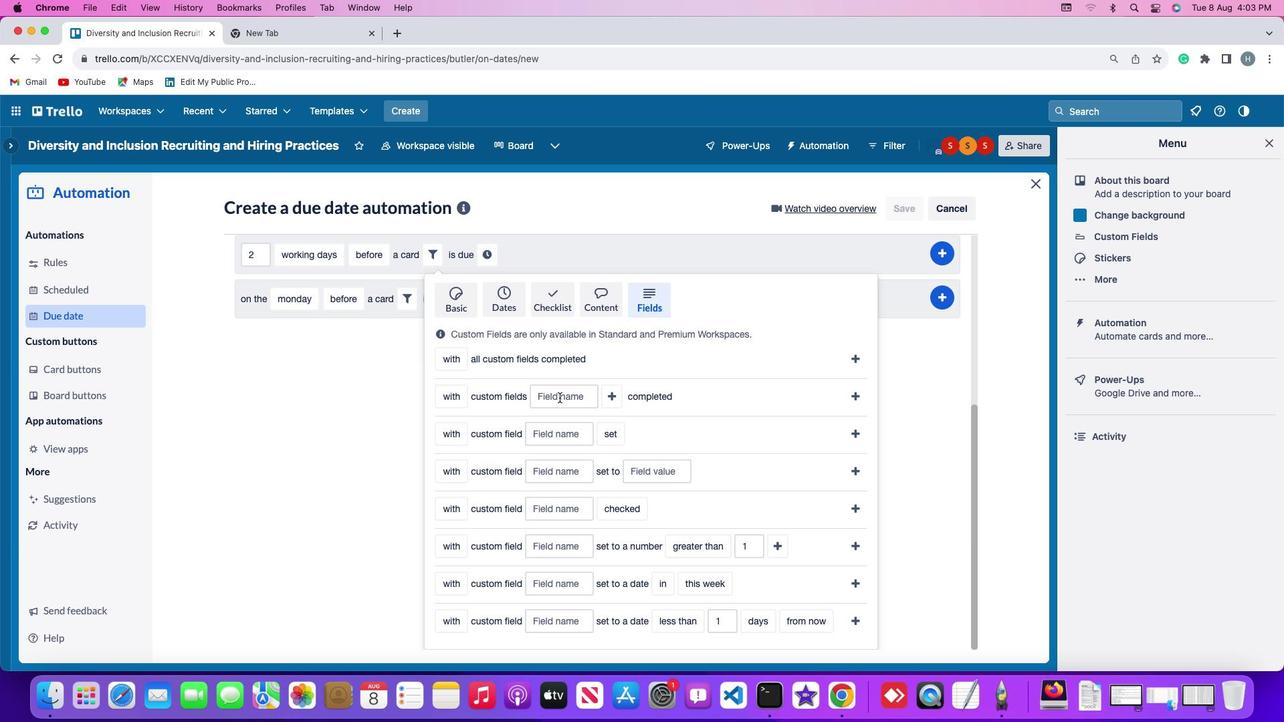 
Action: Mouse pressed left at (558, 395)
Screenshot: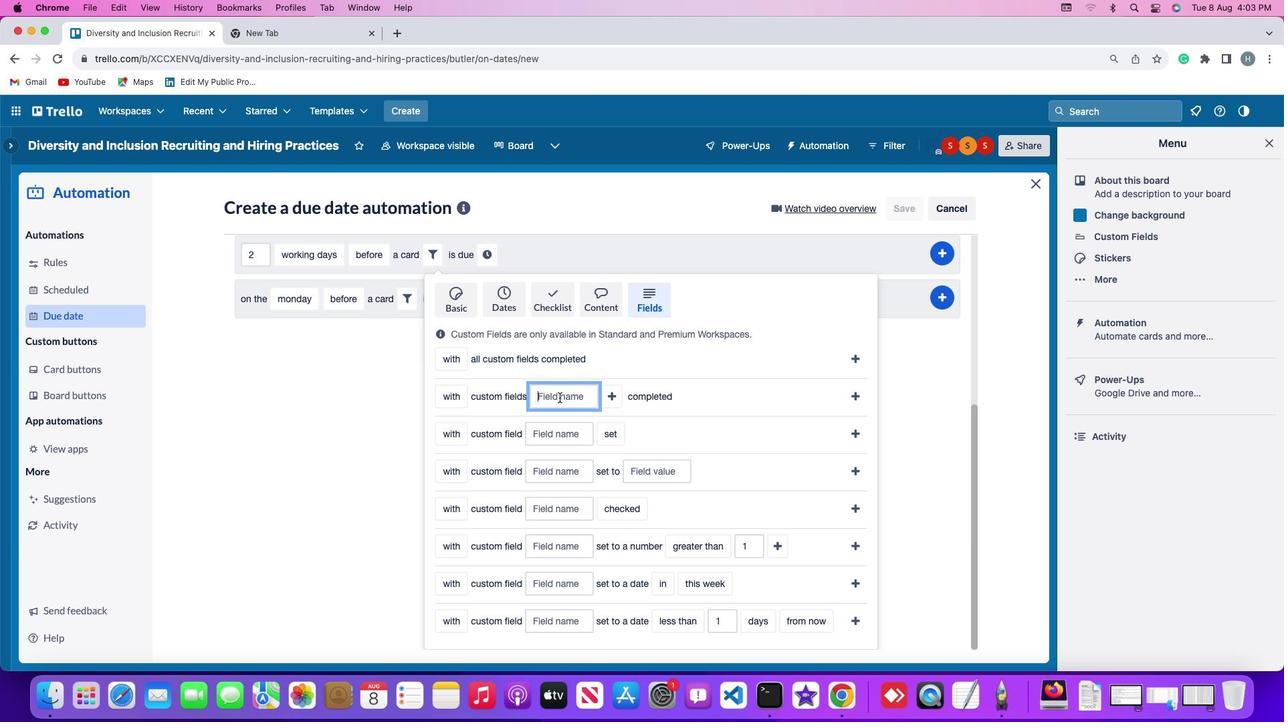 
Action: Key pressed Key.shift'R''e''s''u''m''e'
Screenshot: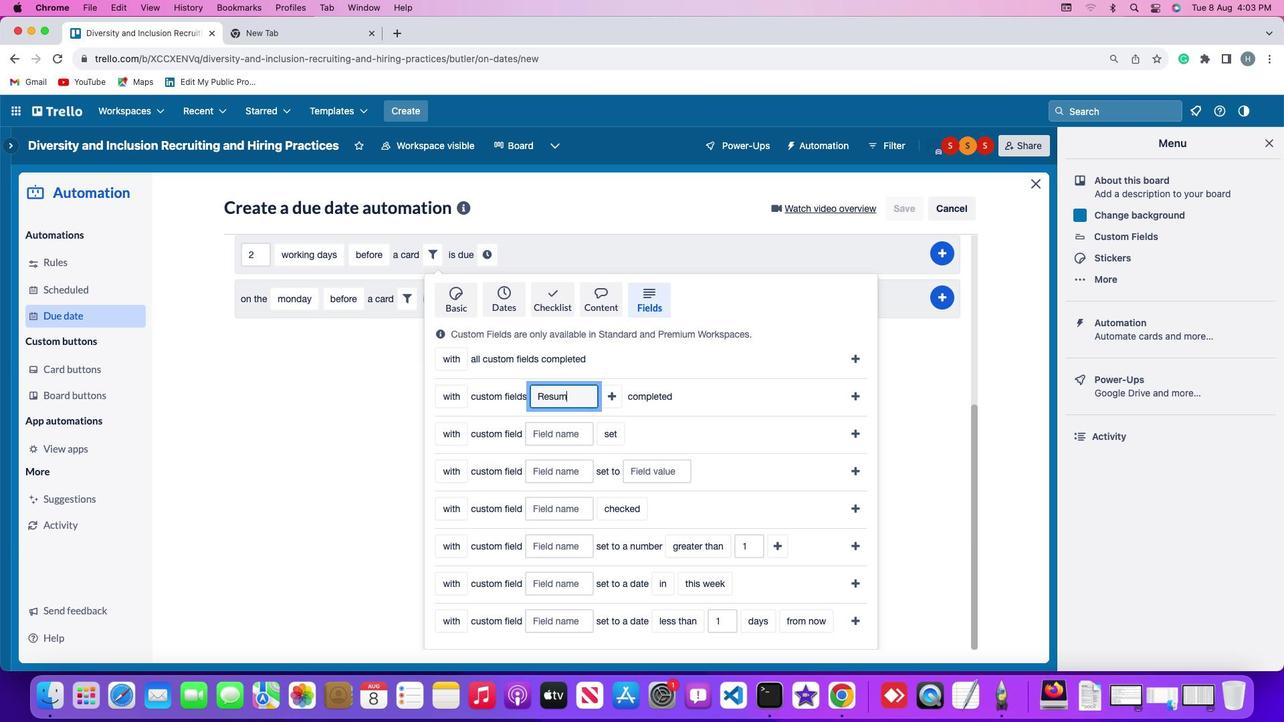 
Action: Mouse moved to (642, 393)
Screenshot: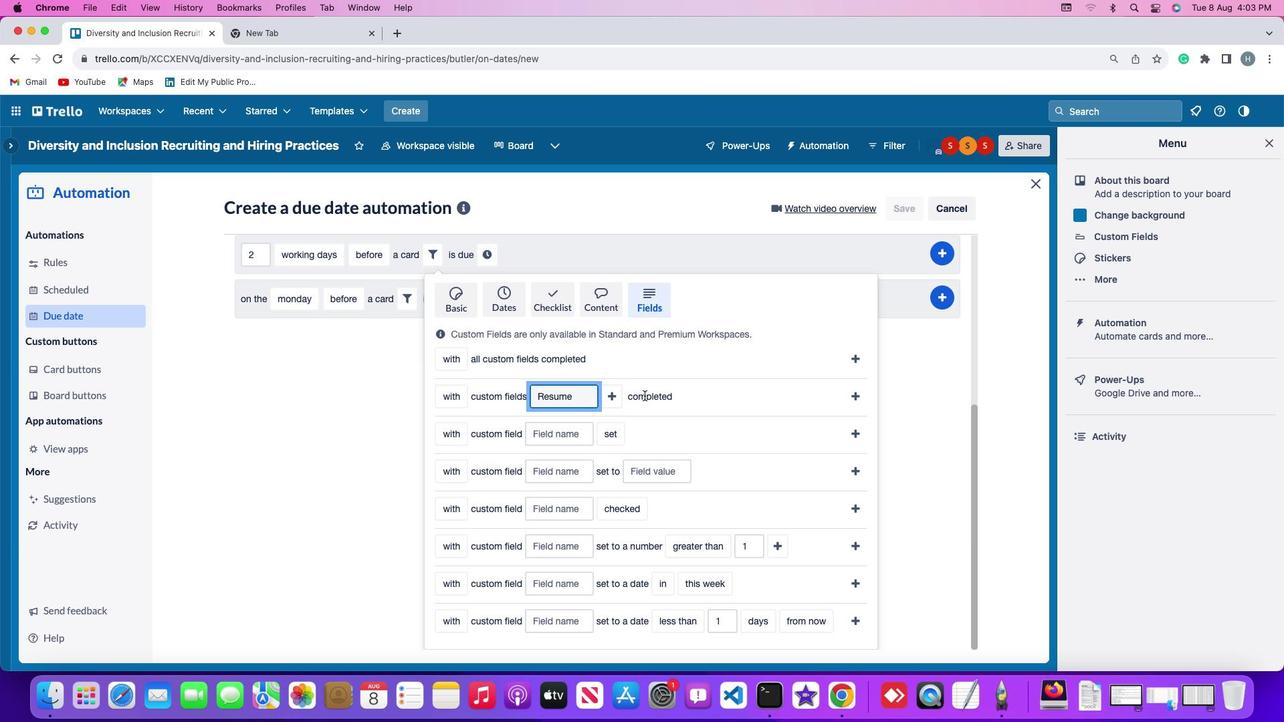 
Action: Mouse pressed left at (642, 393)
Screenshot: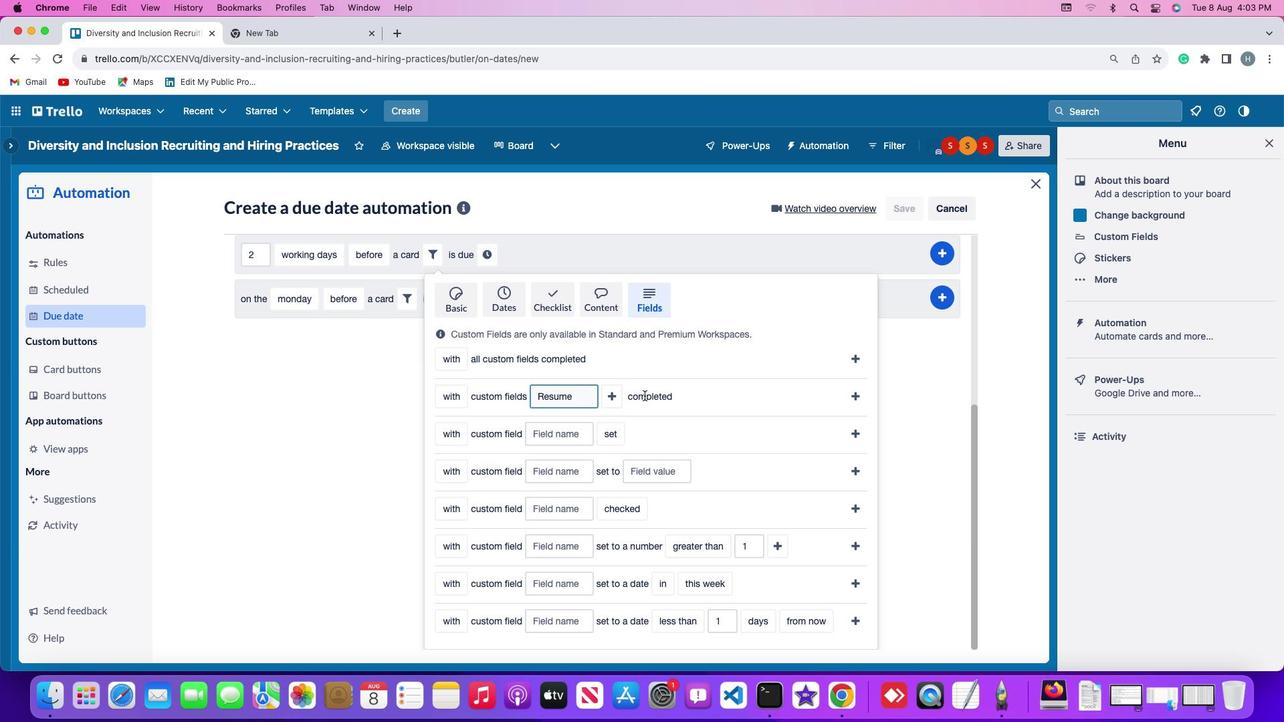 
Action: Mouse moved to (852, 391)
Screenshot: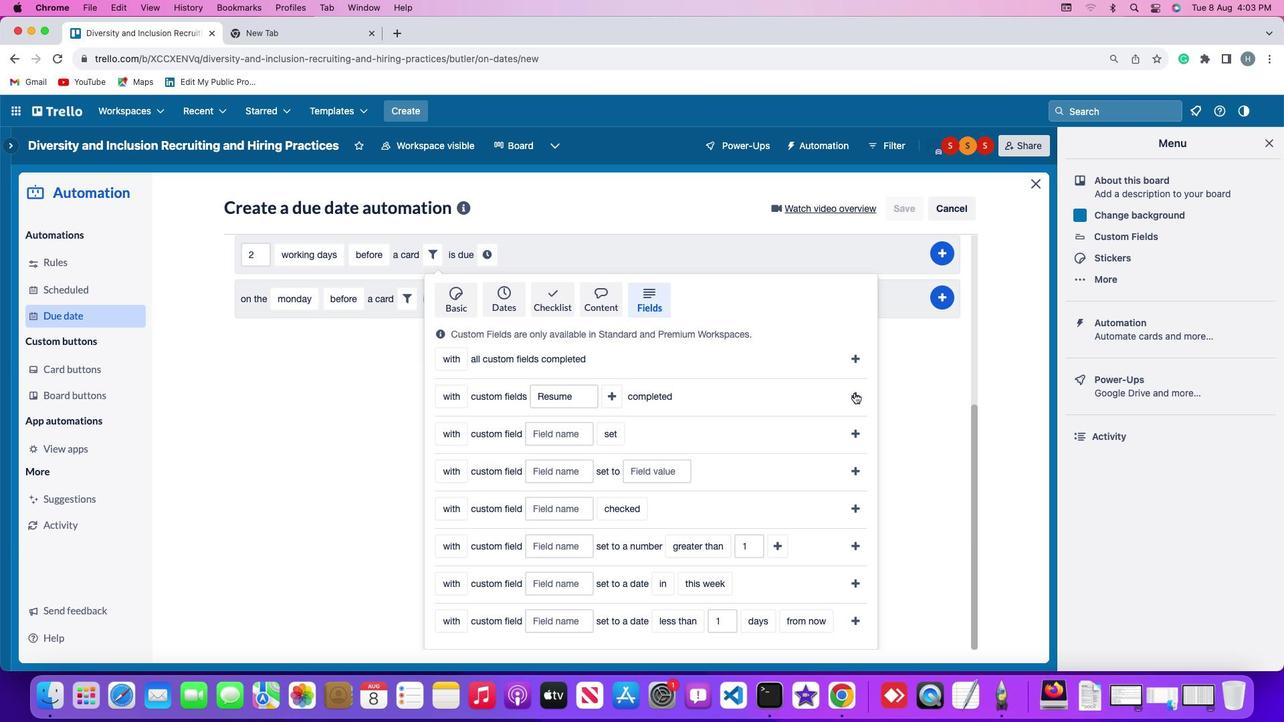 
Action: Mouse pressed left at (852, 391)
Screenshot: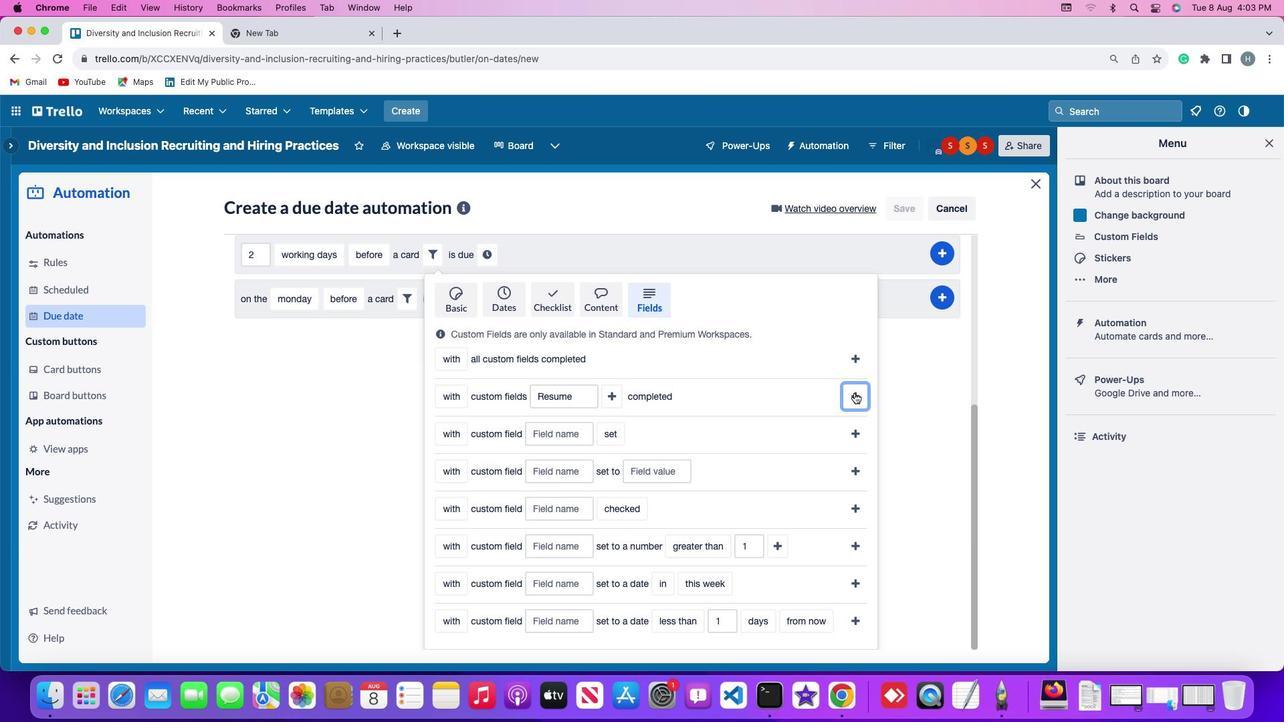 
Action: Mouse moved to (683, 538)
Screenshot: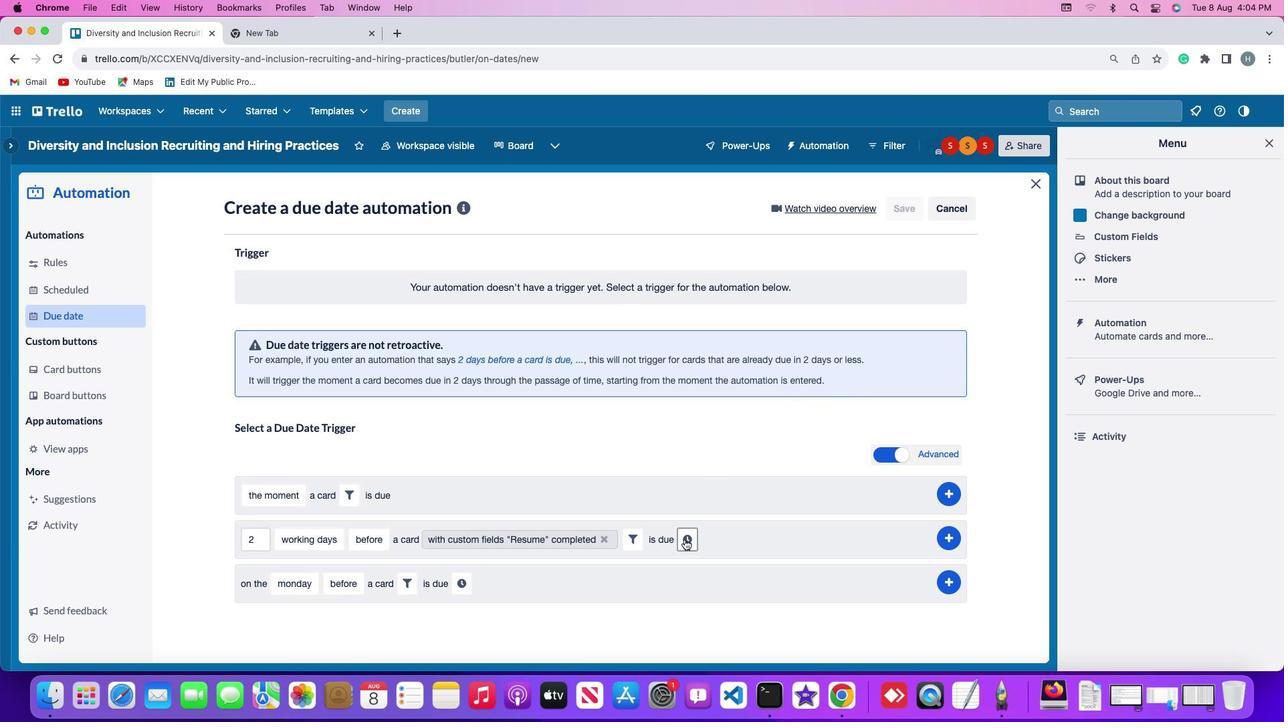 
Action: Mouse pressed left at (683, 538)
Screenshot: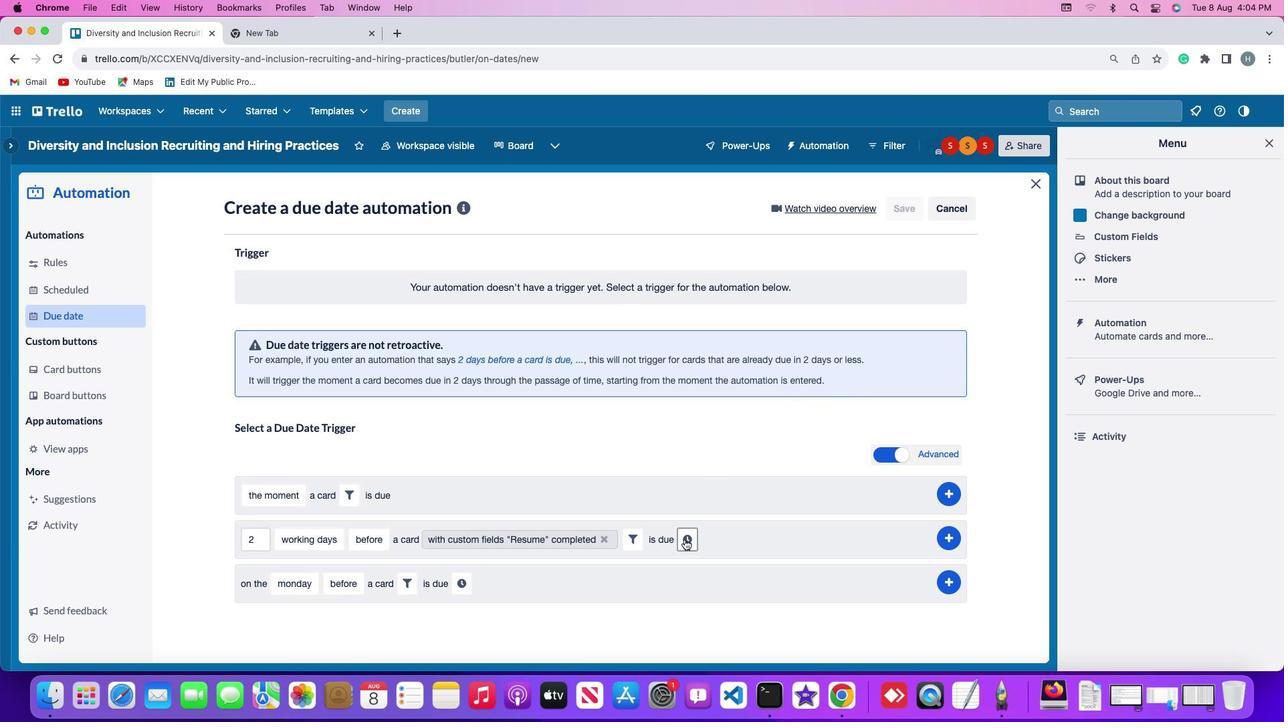 
Action: Mouse moved to (708, 537)
Screenshot: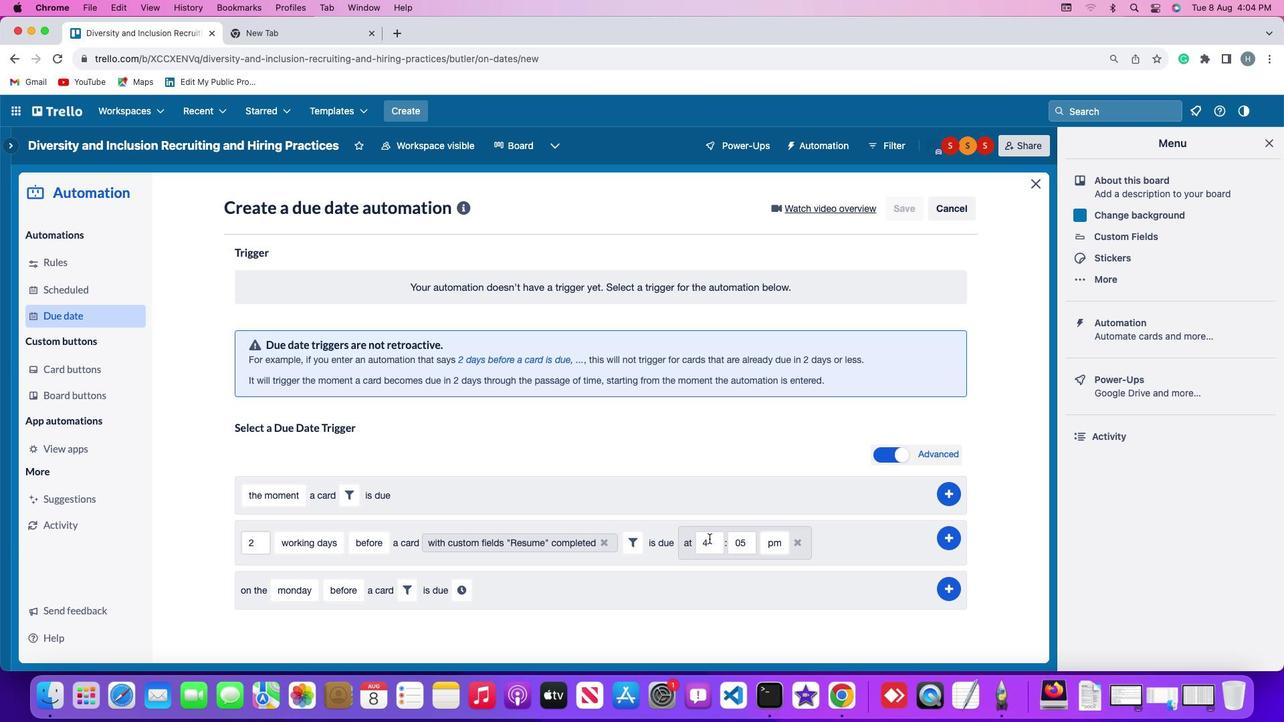 
Action: Mouse pressed left at (708, 537)
Screenshot: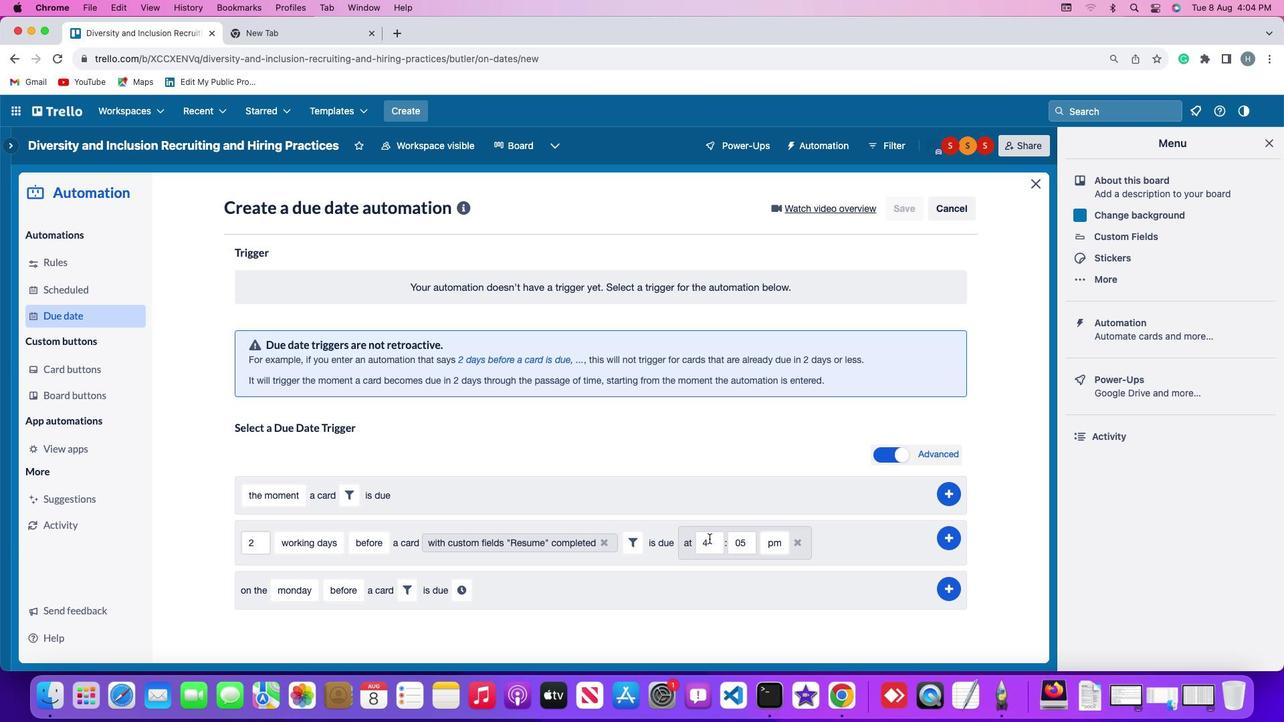 
Action: Mouse moved to (708, 537)
Screenshot: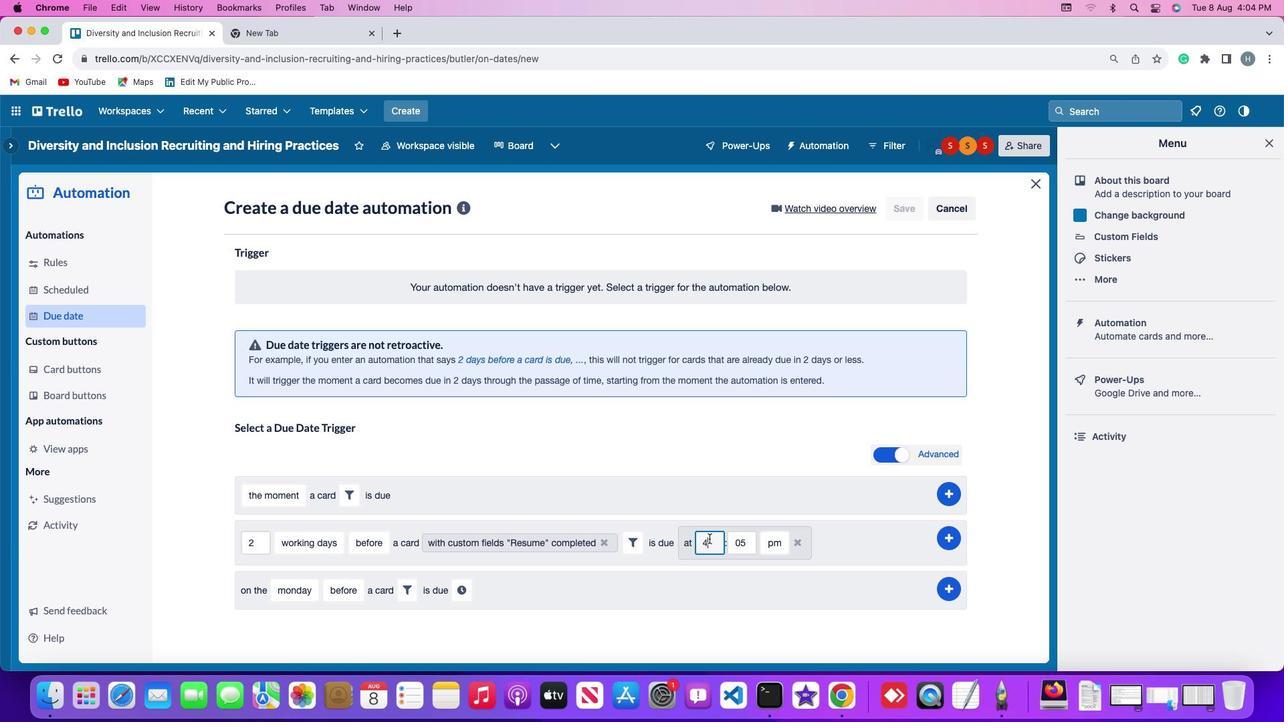 
Action: Key pressed Key.backspace'1''1'
Screenshot: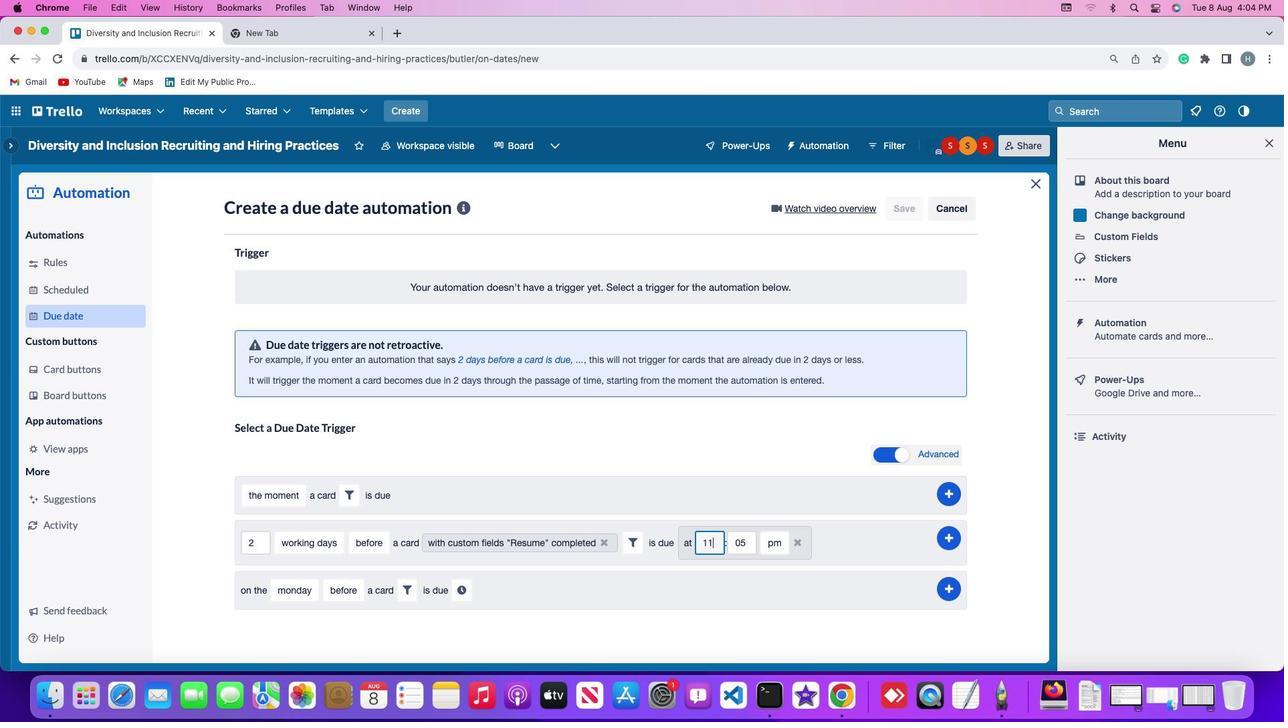 
Action: Mouse moved to (747, 541)
Screenshot: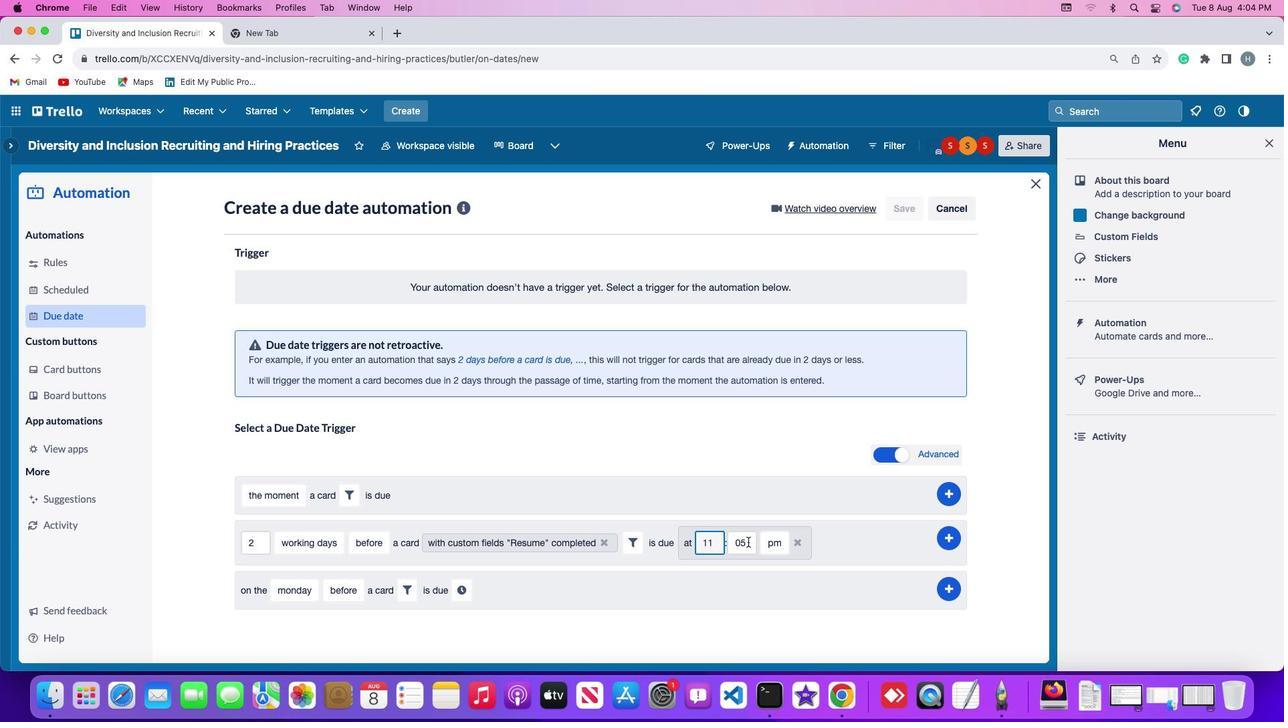 
Action: Mouse pressed left at (747, 541)
Screenshot: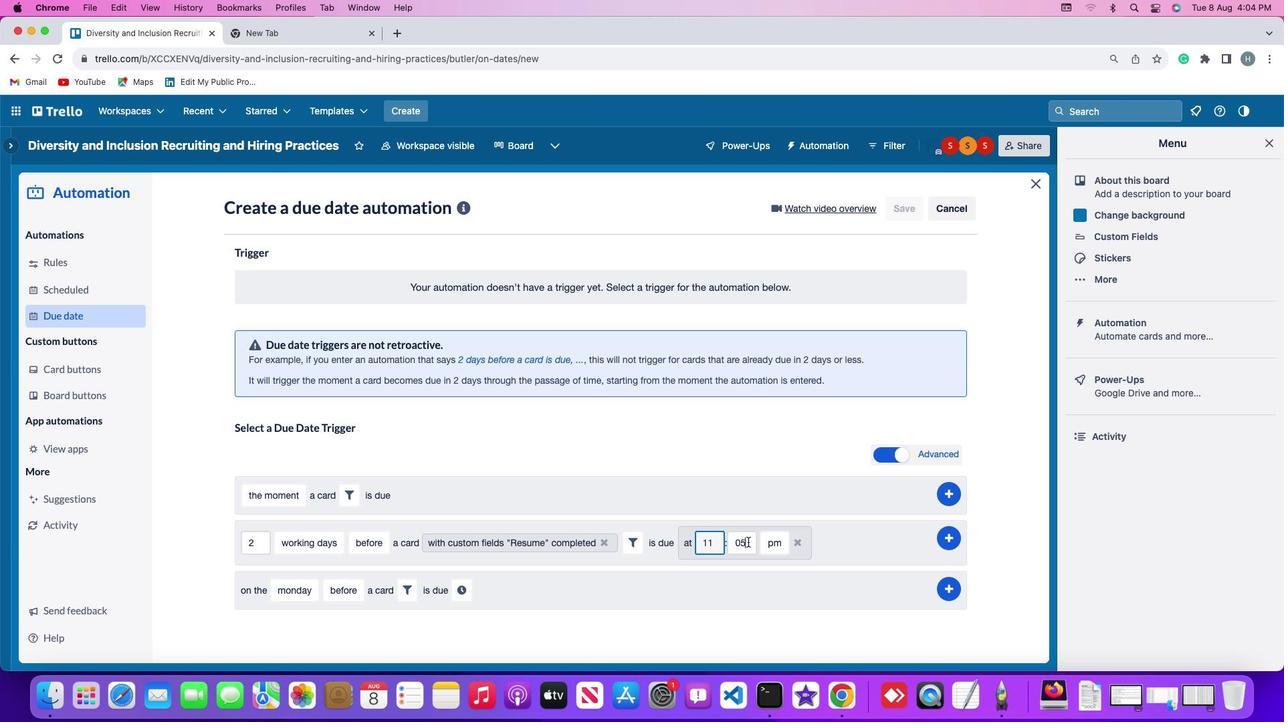 
Action: Key pressed Key.backspaceKey.backspace'0''0'
Screenshot: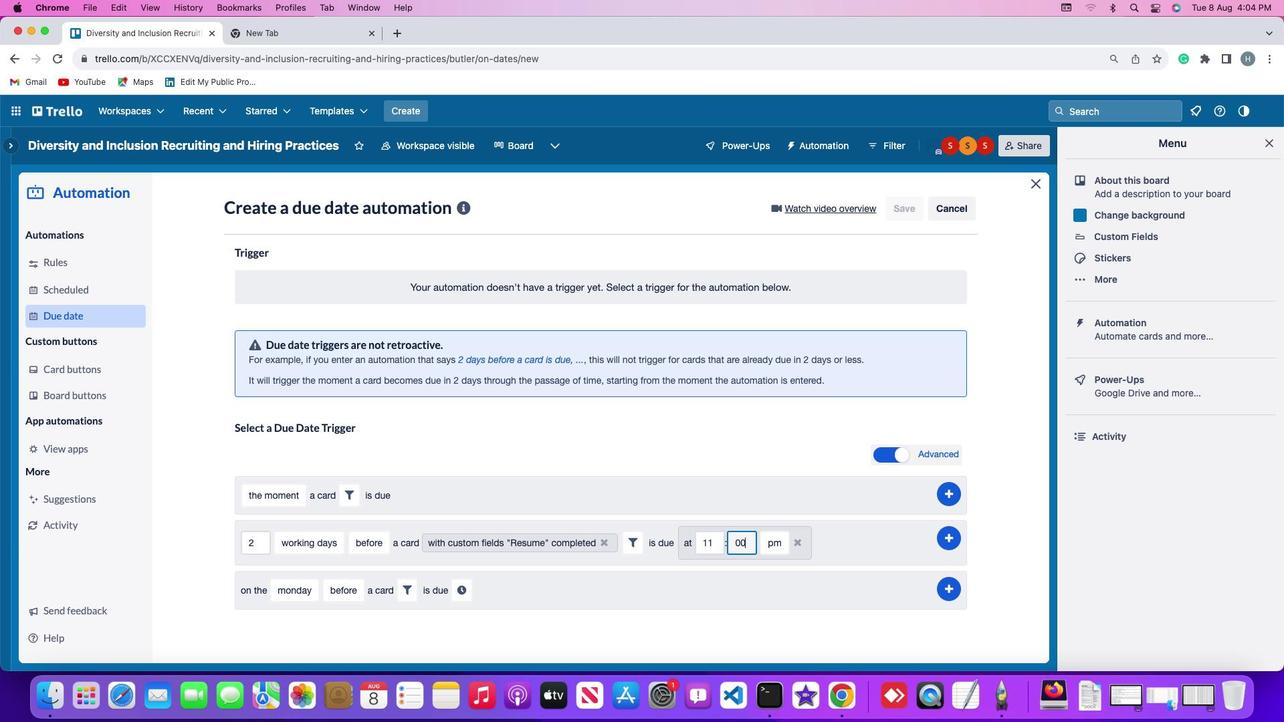 
Action: Mouse moved to (778, 544)
Screenshot: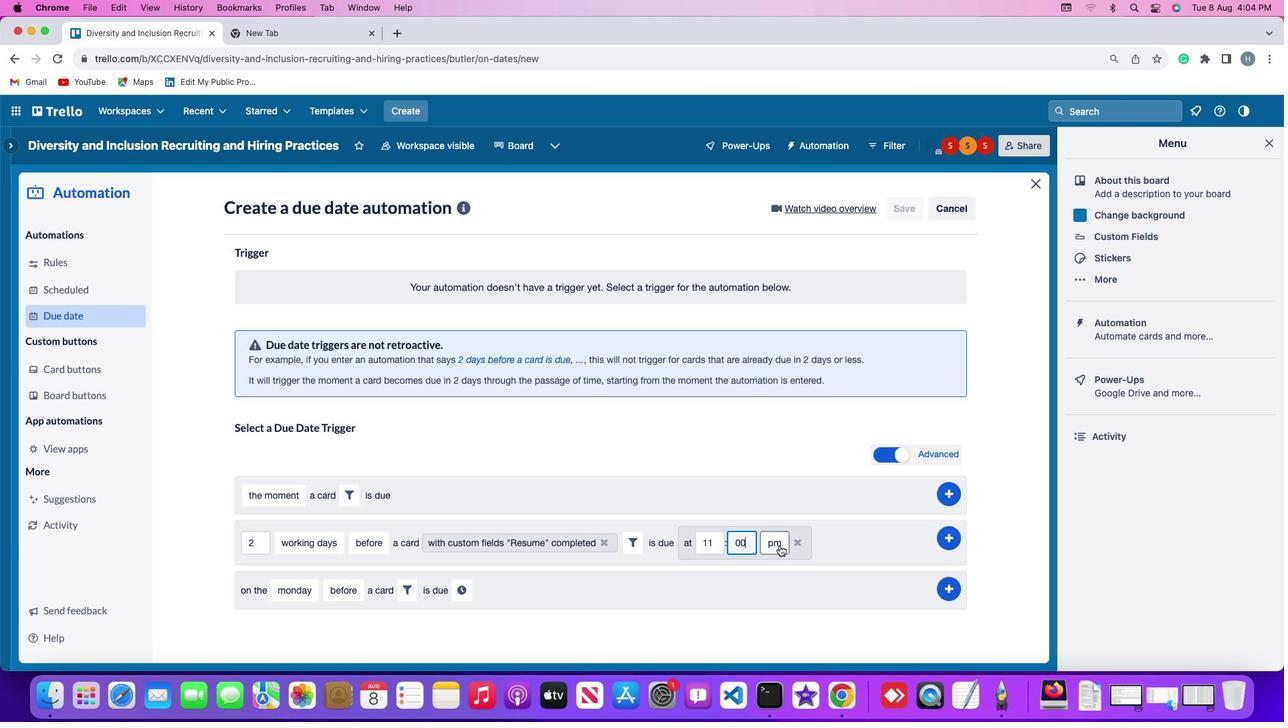 
Action: Mouse pressed left at (778, 544)
Screenshot: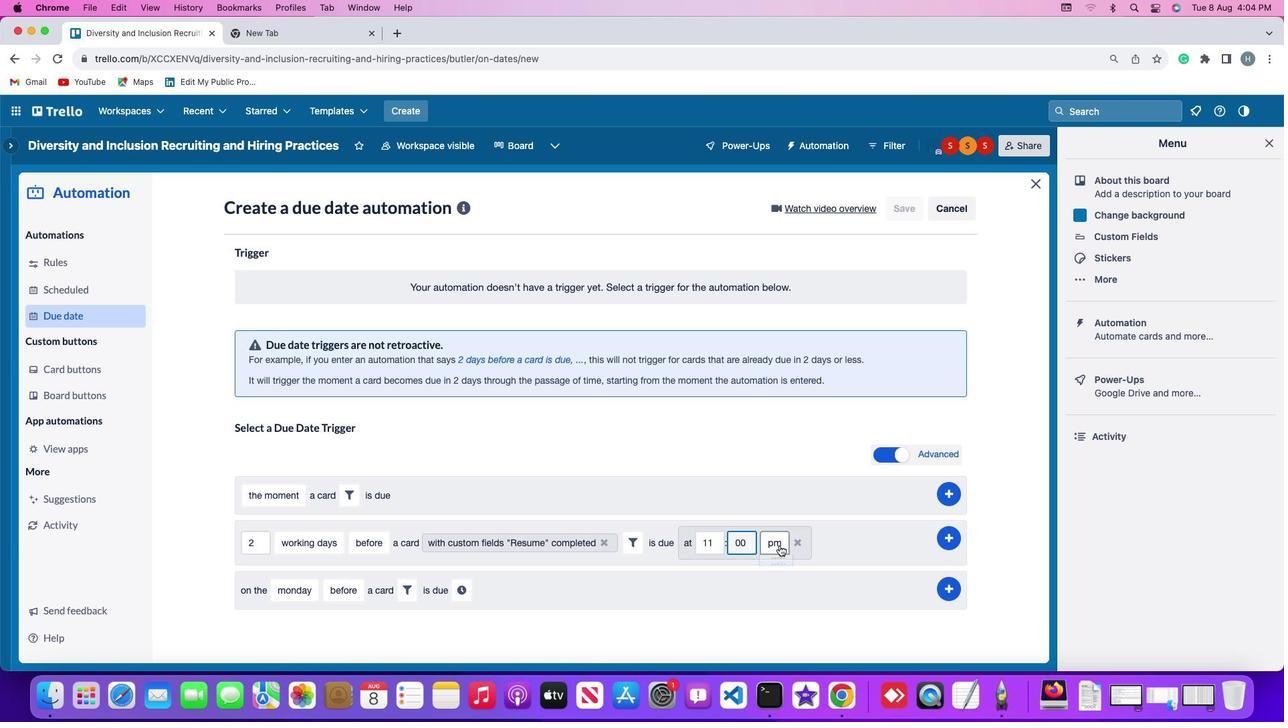 
Action: Mouse moved to (774, 570)
Screenshot: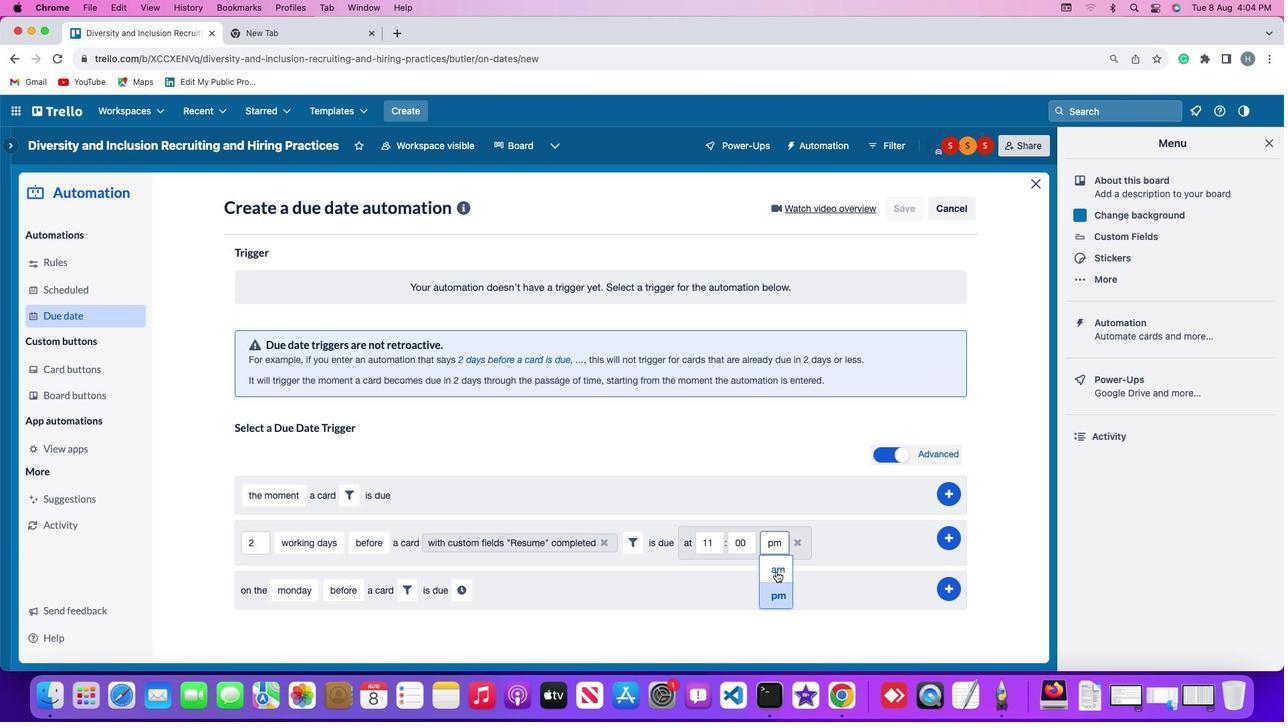 
Action: Mouse pressed left at (774, 570)
Screenshot: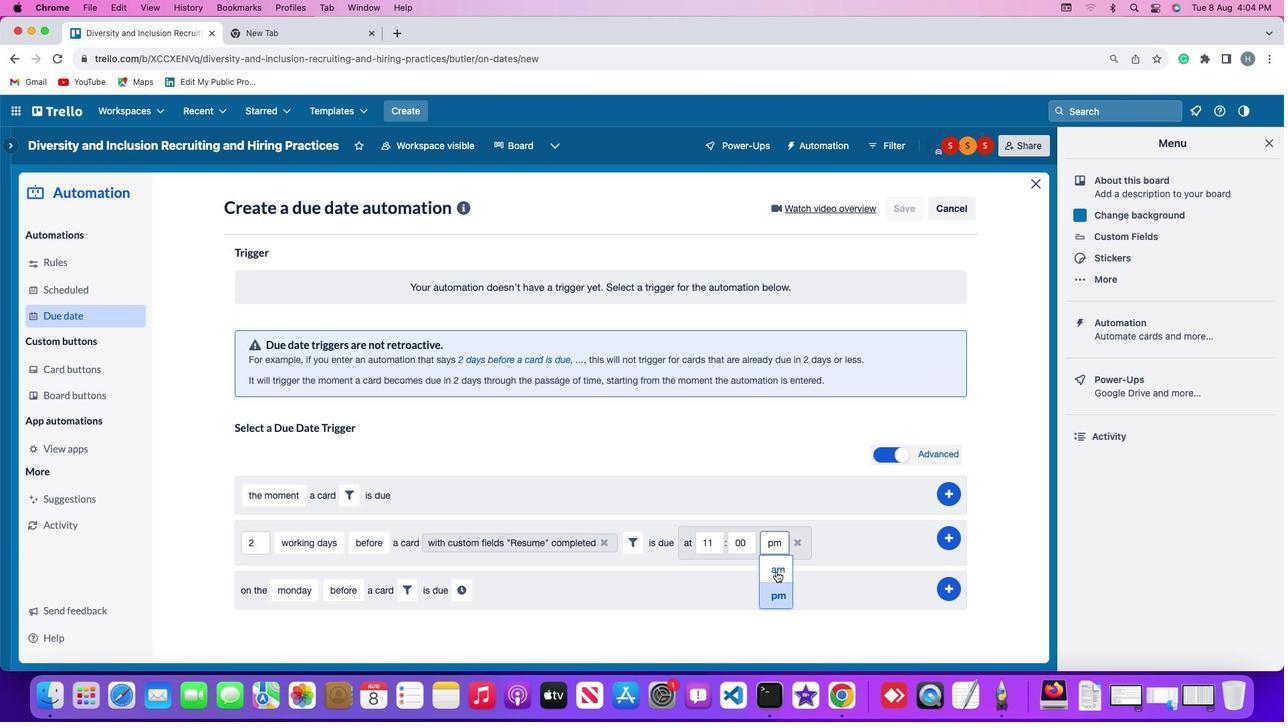 
Action: Mouse moved to (952, 535)
Screenshot: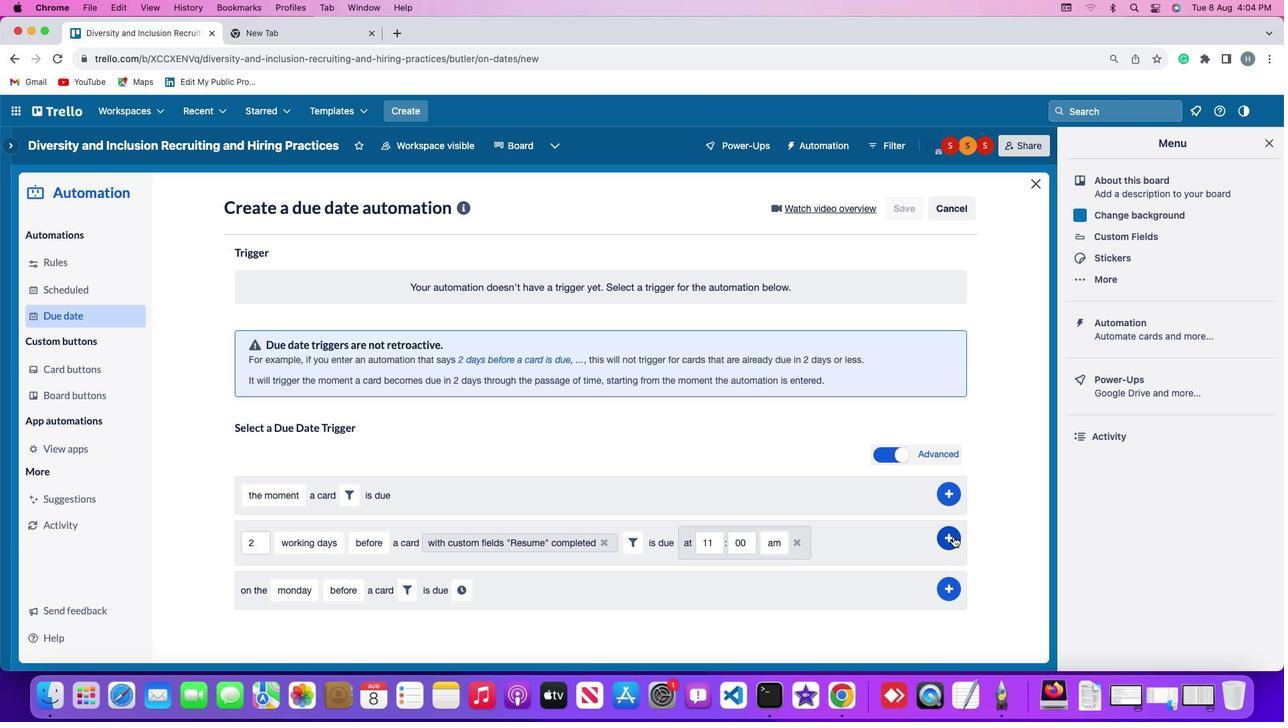 
Action: Mouse pressed left at (952, 535)
Screenshot: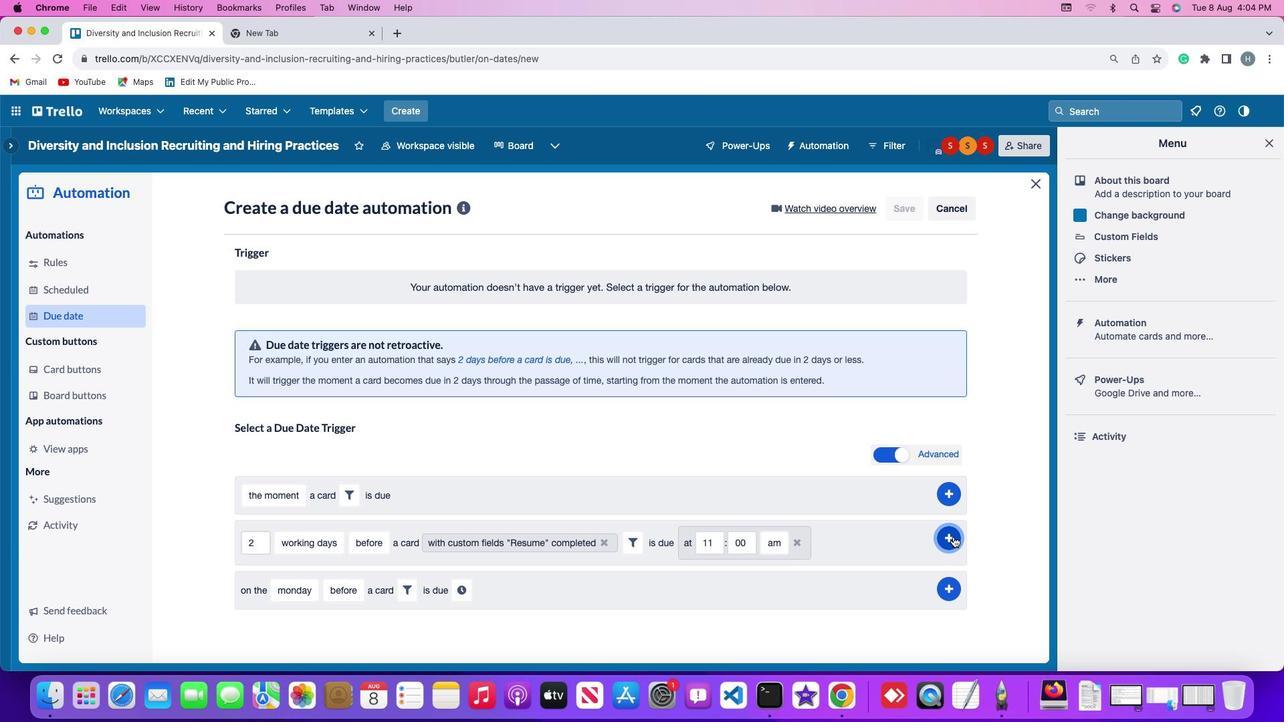 
Action: Mouse moved to (1018, 393)
Screenshot: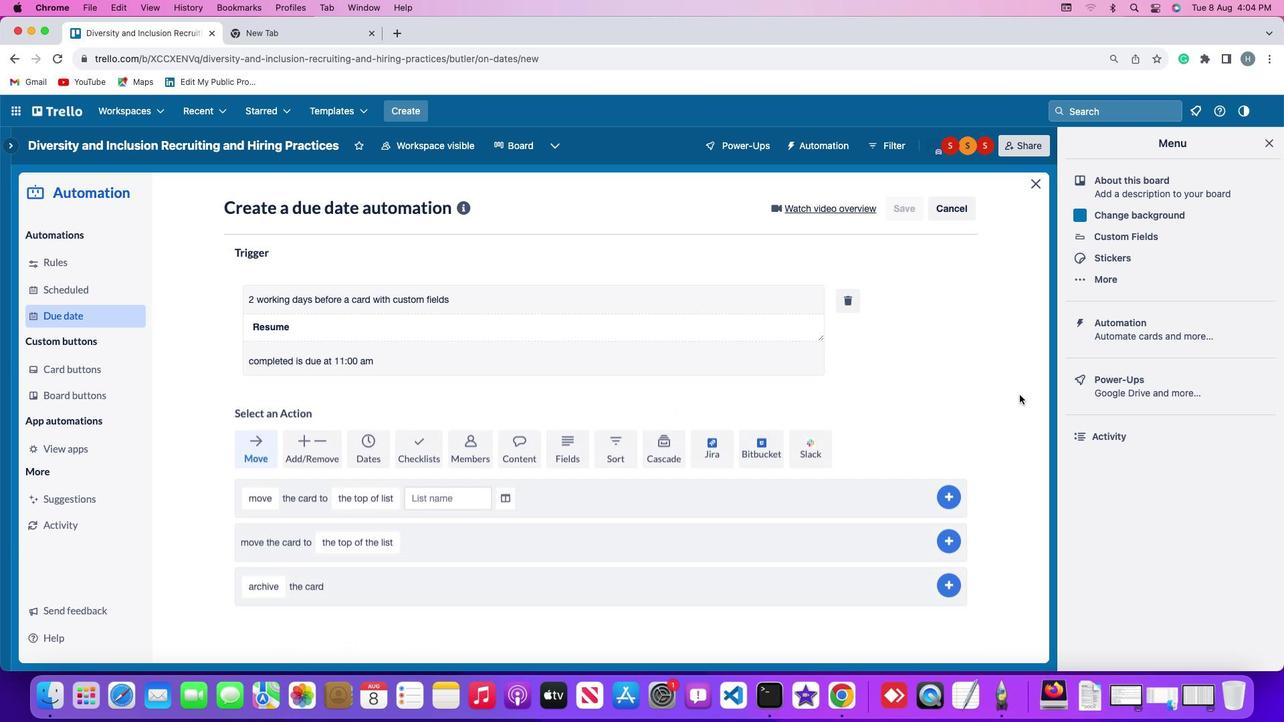 
